 Task: Add Attachment from Google Drive to Card Card0000000343 in Board Board0000000086 in Workspace WS0000000029 in Trello. Add Cover Orange to Card Card0000000343 in Board Board0000000086 in Workspace WS0000000029 in Trello. Add "Add Label …" with "Title" Title0000000343 to Button Button0000000343 to Card Card0000000343 in Board Board0000000086 in Workspace WS0000000029 in Trello. Add Description DS0000000343 to Card Card0000000343 in Board Board0000000086 in Workspace WS0000000029 in Trello. Add Comment CM0000000343 to Card Card0000000343 in Board Board0000000086 in Workspace WS0000000029 in Trello
Action: Mouse moved to (79, 314)
Screenshot: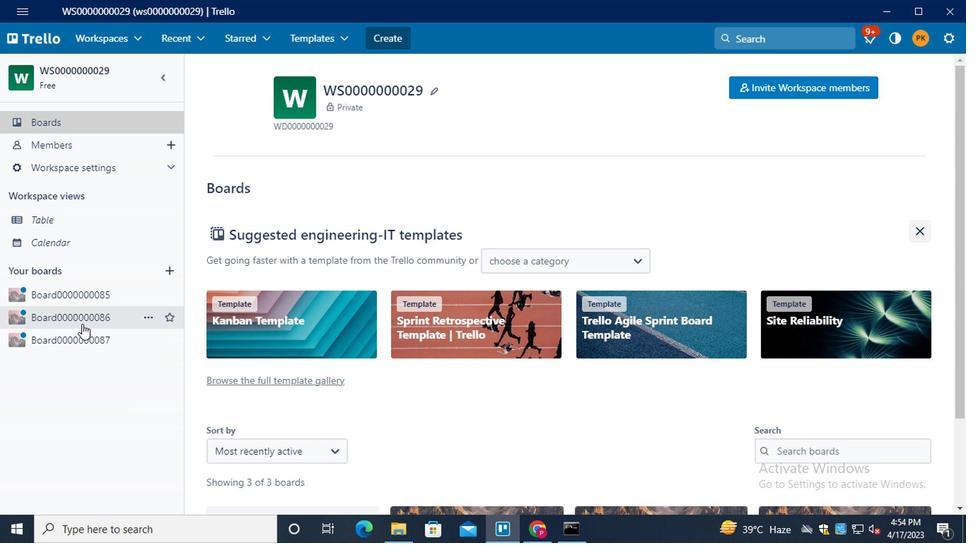 
Action: Mouse pressed left at (79, 314)
Screenshot: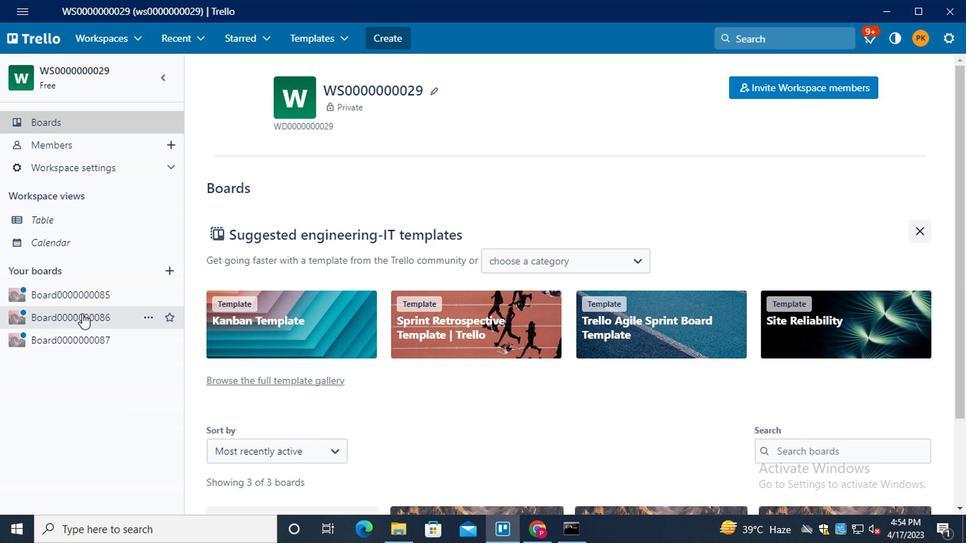 
Action: Mouse moved to (276, 396)
Screenshot: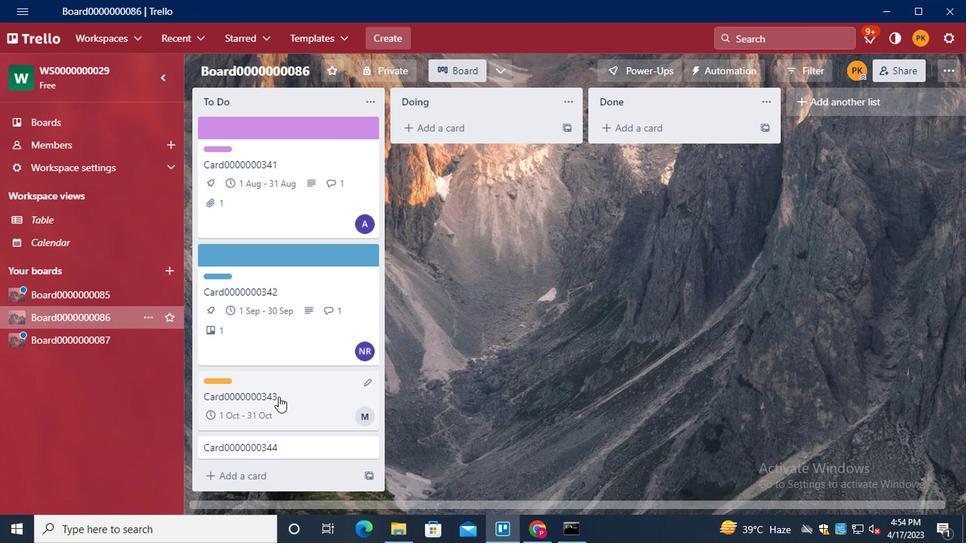 
Action: Mouse pressed left at (276, 396)
Screenshot: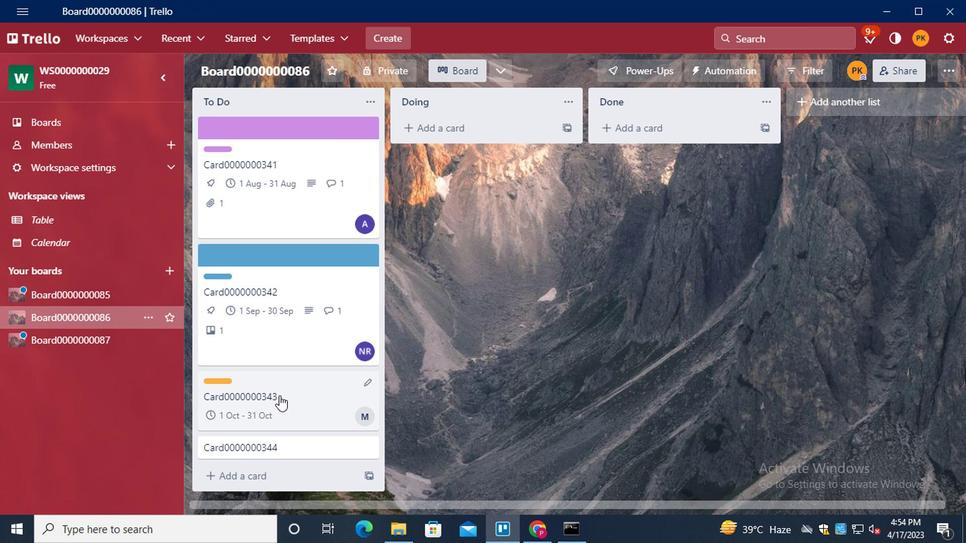 
Action: Mouse moved to (707, 252)
Screenshot: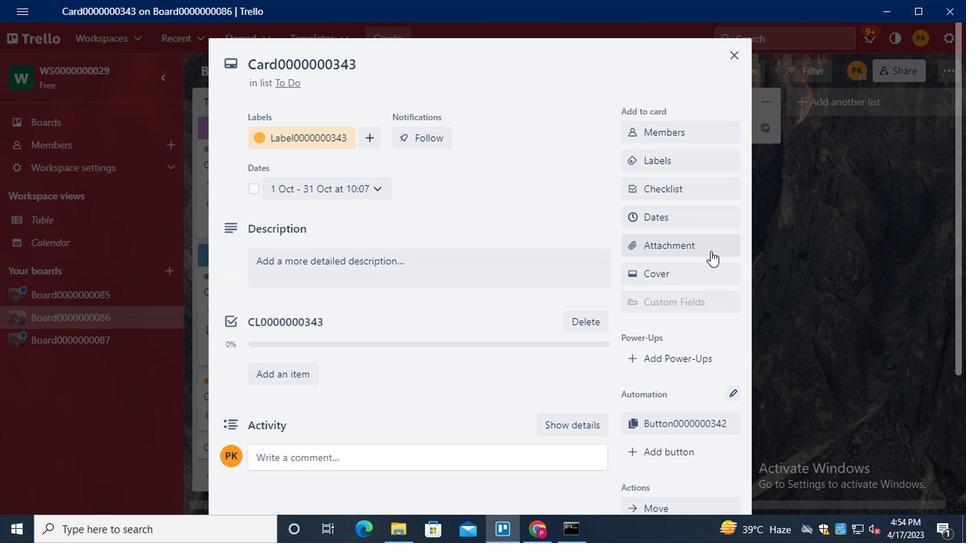 
Action: Mouse pressed left at (707, 252)
Screenshot: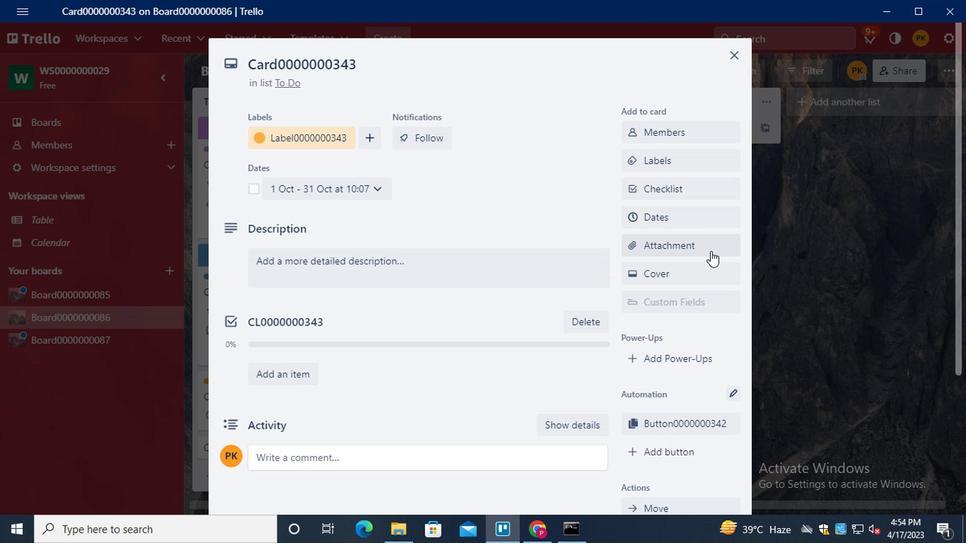 
Action: Mouse moved to (686, 174)
Screenshot: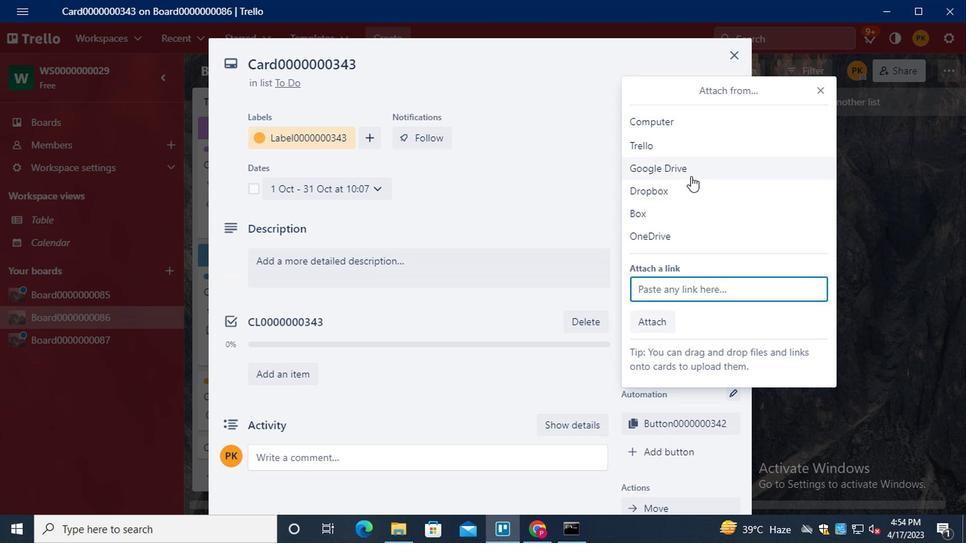 
Action: Mouse pressed left at (686, 174)
Screenshot: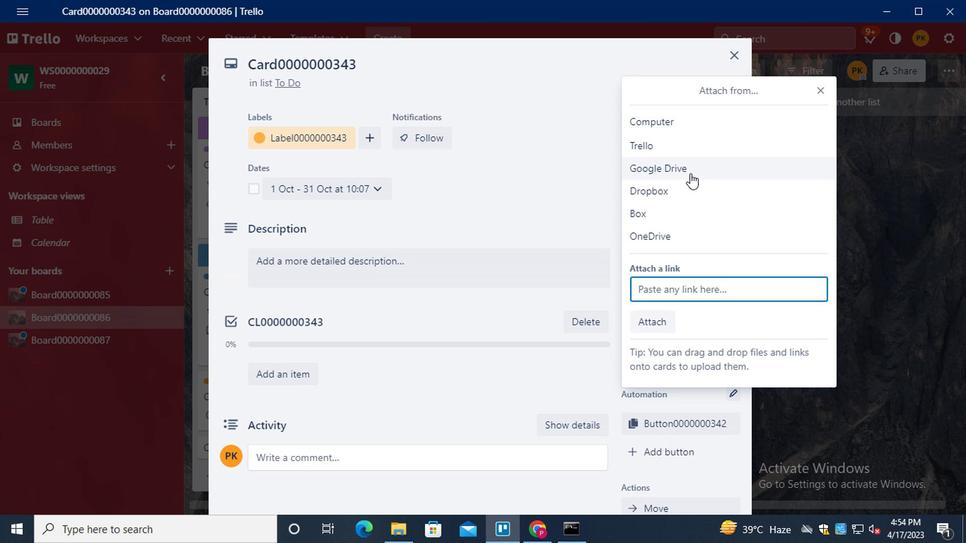 
Action: Mouse moved to (562, 311)
Screenshot: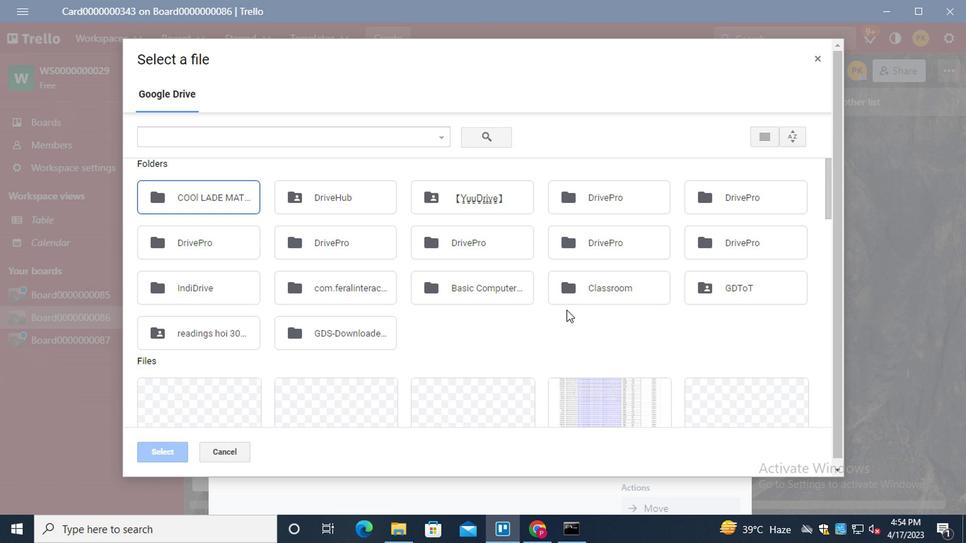 
Action: Mouse scrolled (562, 311) with delta (0, 0)
Screenshot: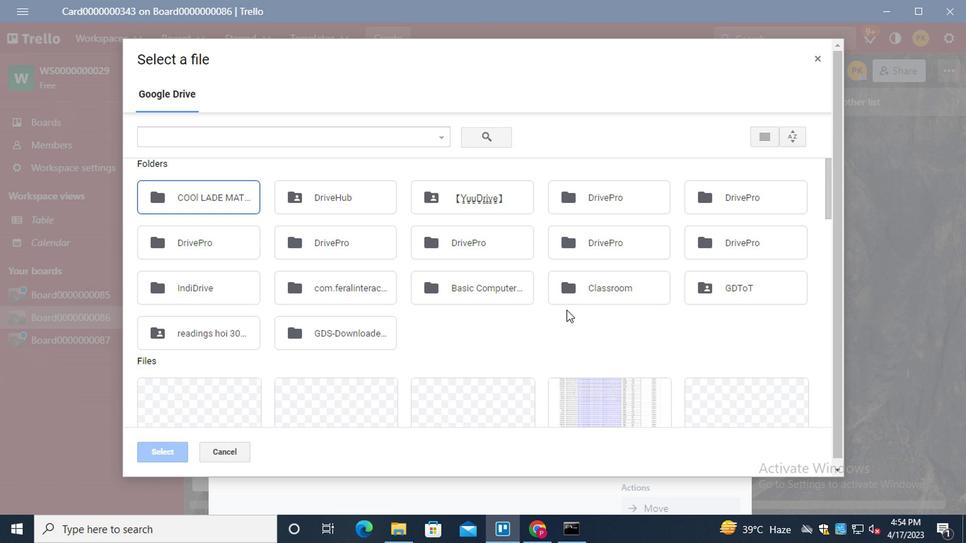 
Action: Mouse scrolled (562, 311) with delta (0, 0)
Screenshot: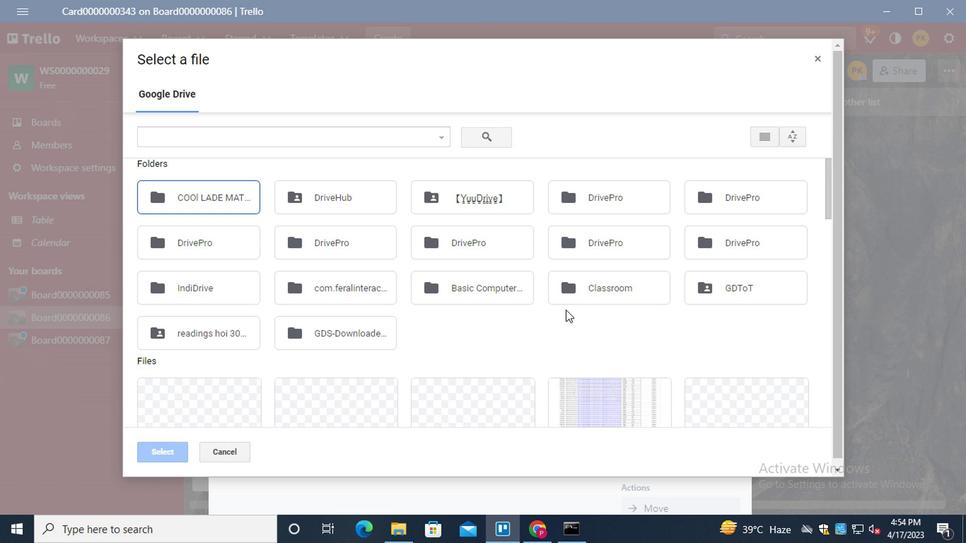 
Action: Mouse scrolled (562, 311) with delta (0, 0)
Screenshot: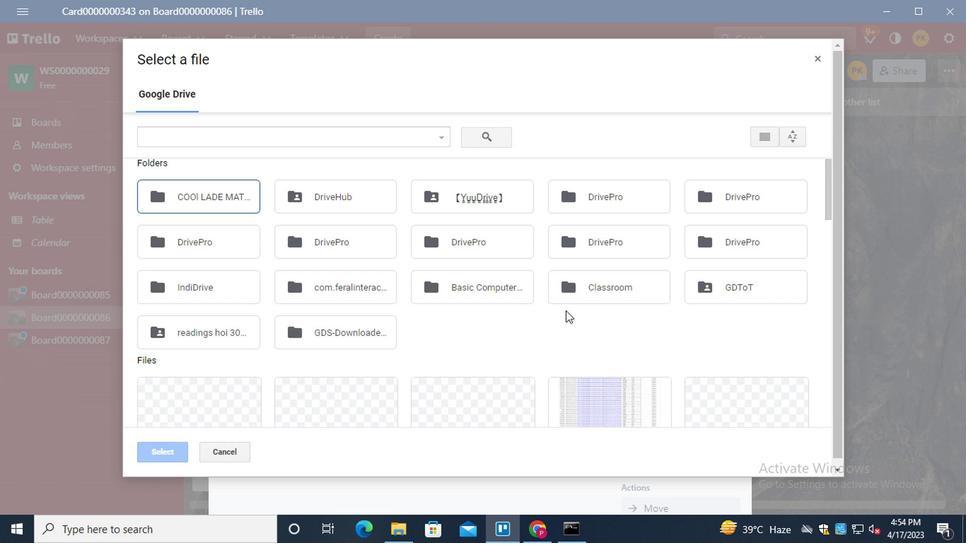 
Action: Mouse moved to (775, 354)
Screenshot: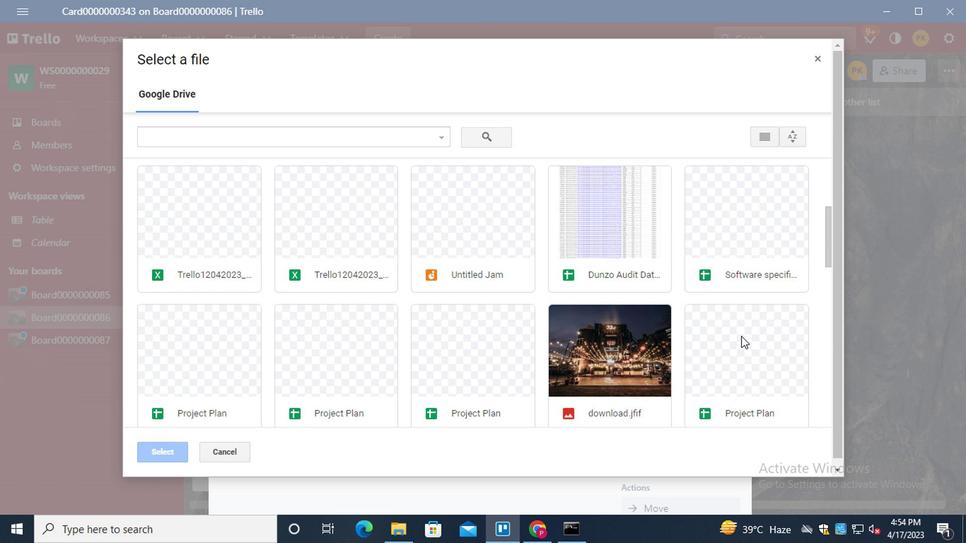 
Action: Mouse pressed left at (775, 354)
Screenshot: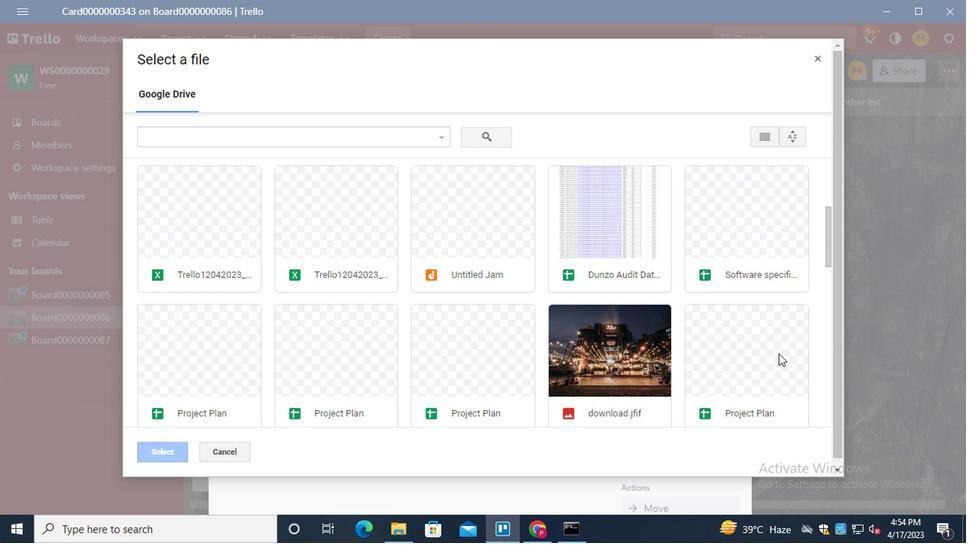 
Action: Mouse moved to (169, 446)
Screenshot: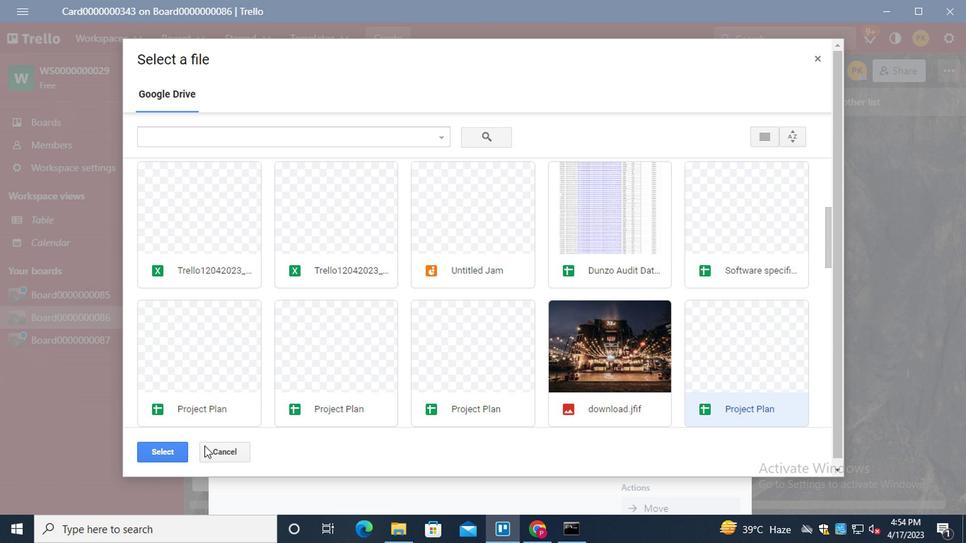 
Action: Mouse pressed left at (169, 446)
Screenshot: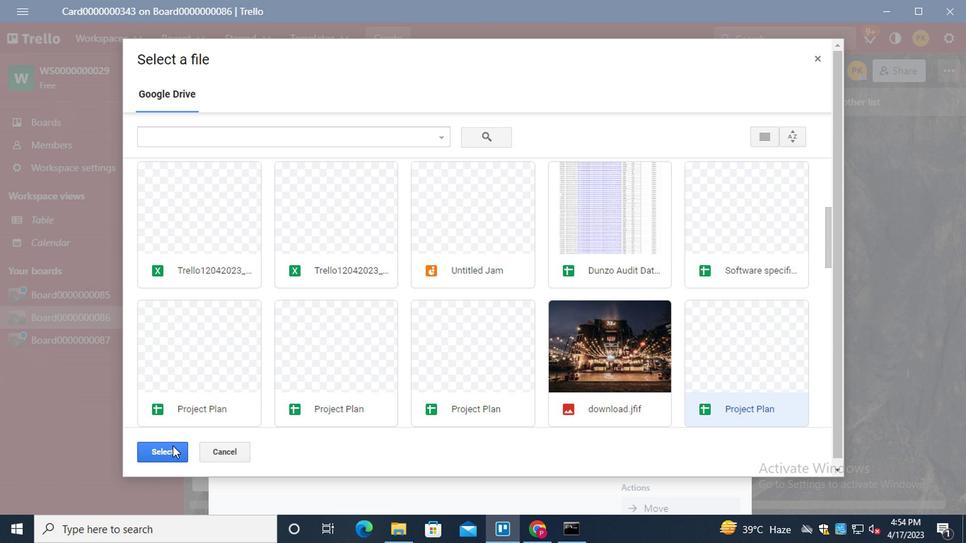 
Action: Mouse moved to (636, 273)
Screenshot: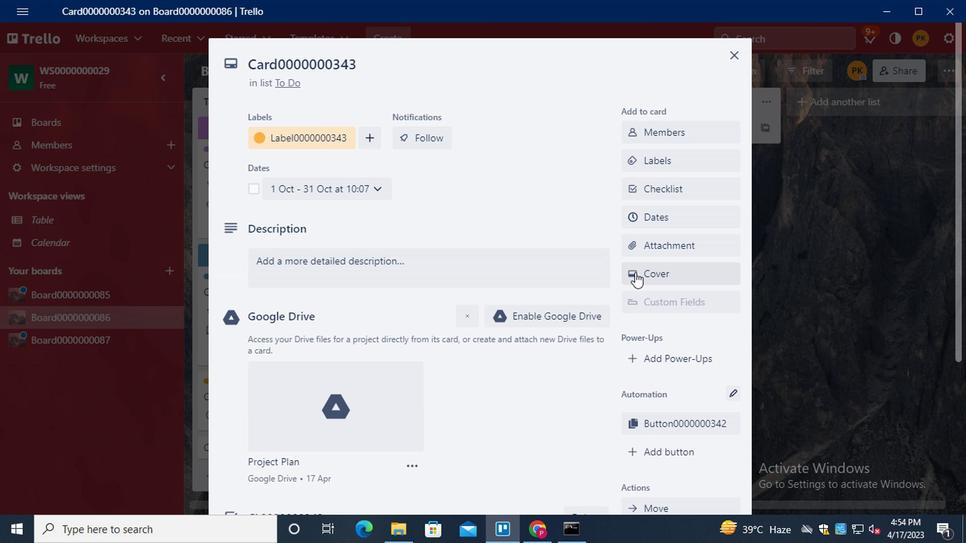 
Action: Mouse pressed left at (636, 273)
Screenshot: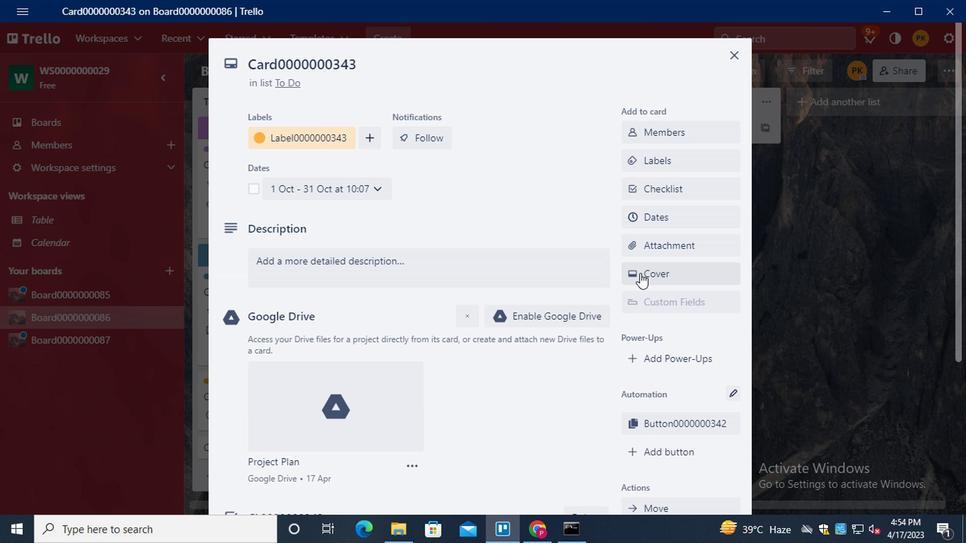 
Action: Mouse moved to (725, 236)
Screenshot: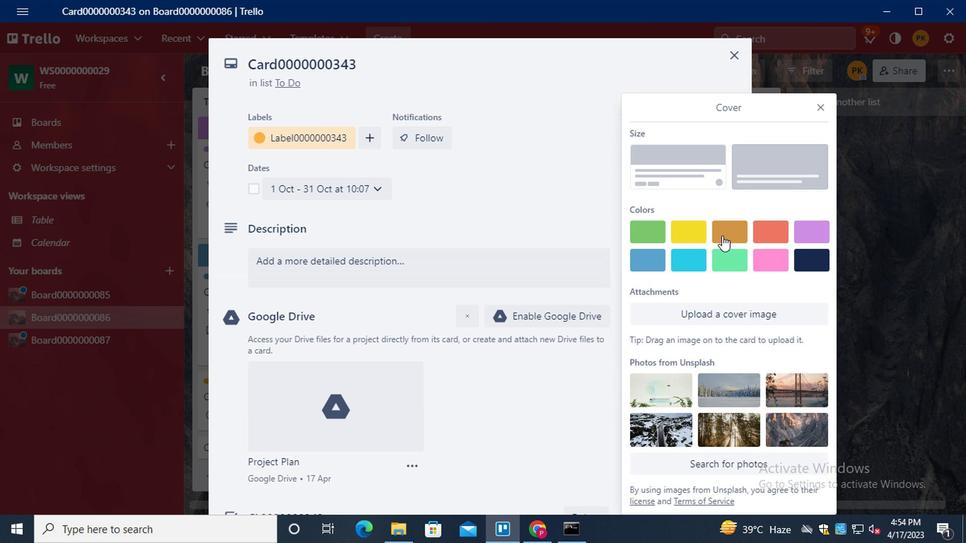 
Action: Mouse pressed left at (725, 236)
Screenshot: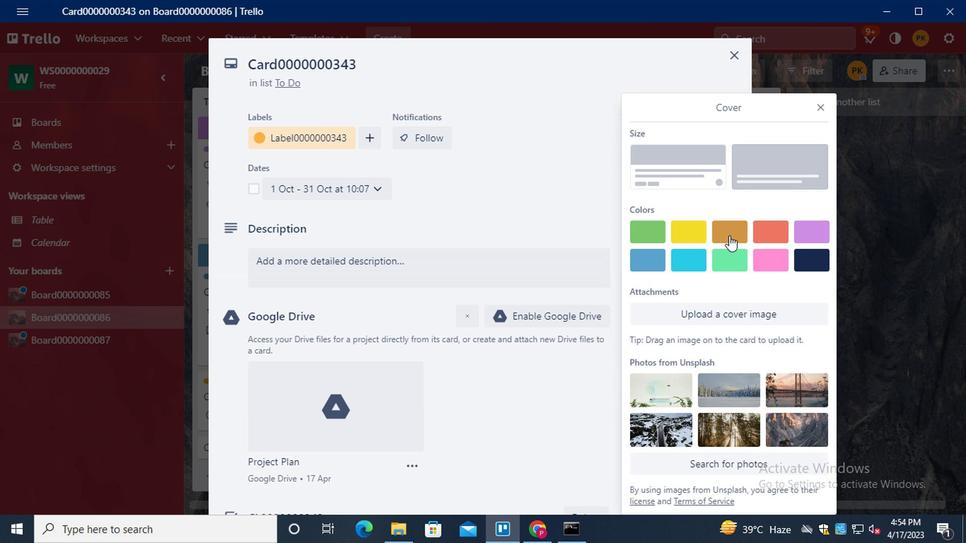 
Action: Mouse moved to (810, 82)
Screenshot: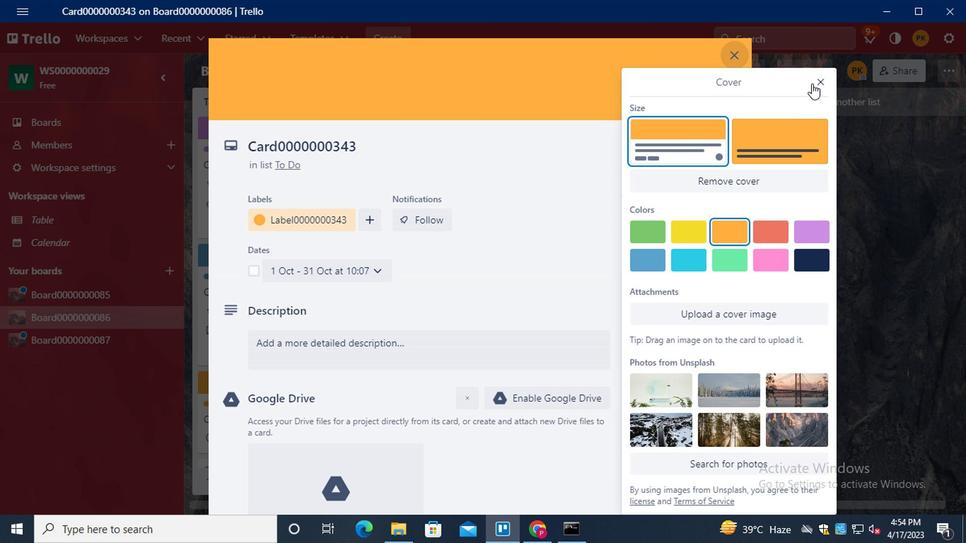 
Action: Mouse pressed left at (810, 82)
Screenshot: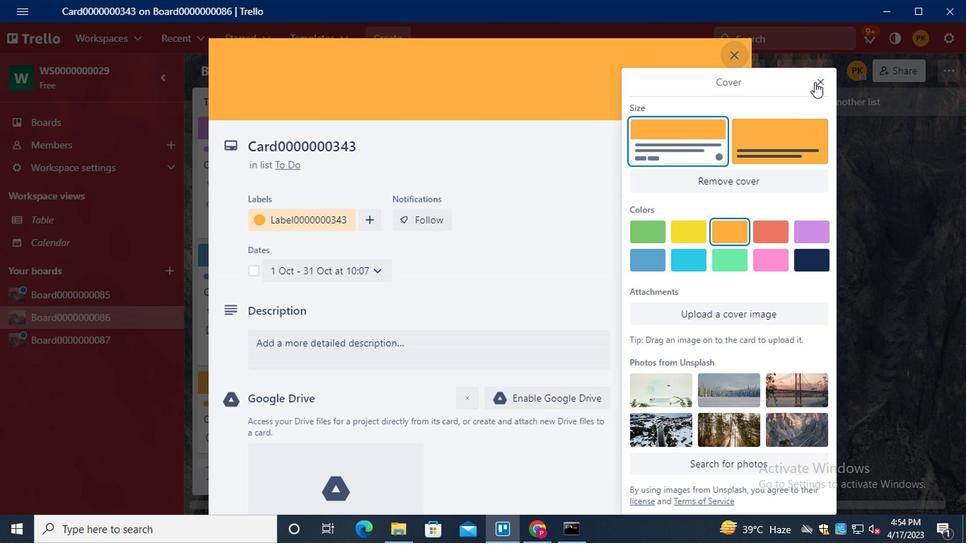 
Action: Mouse moved to (661, 303)
Screenshot: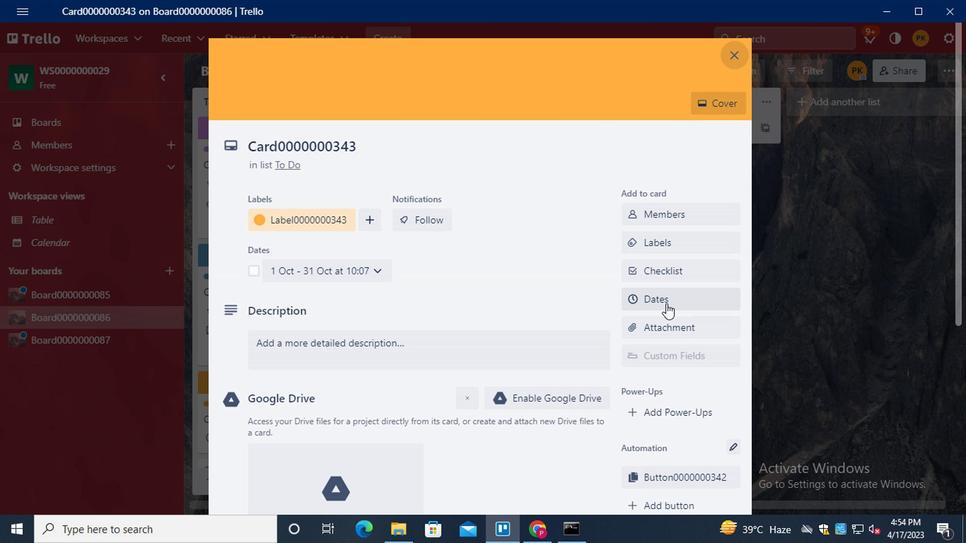 
Action: Mouse scrolled (661, 302) with delta (0, -1)
Screenshot: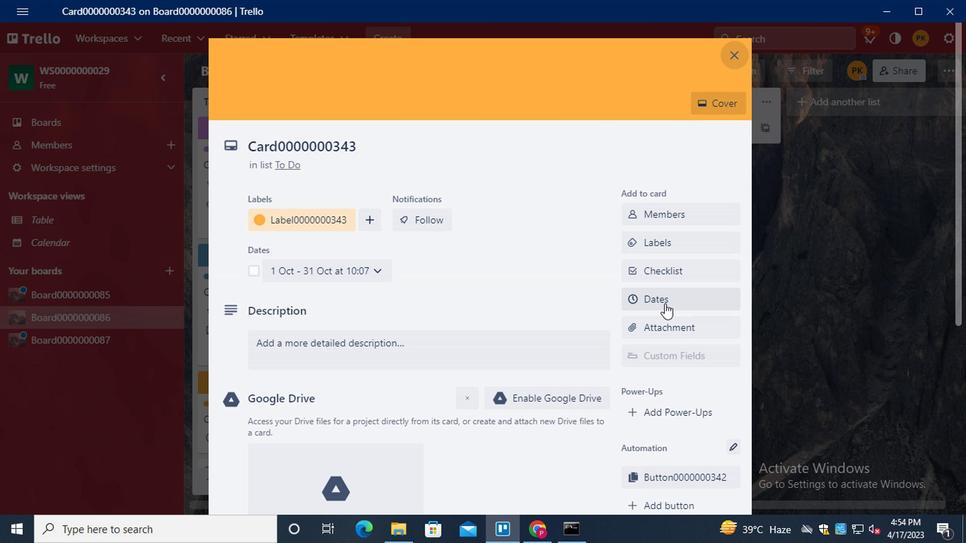 
Action: Mouse moved to (653, 307)
Screenshot: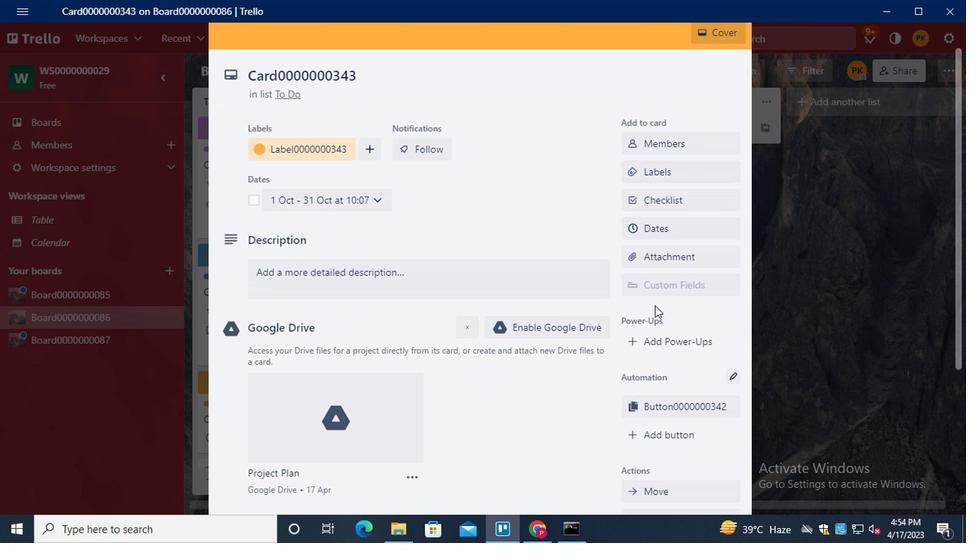 
Action: Mouse scrolled (653, 306) with delta (0, -1)
Screenshot: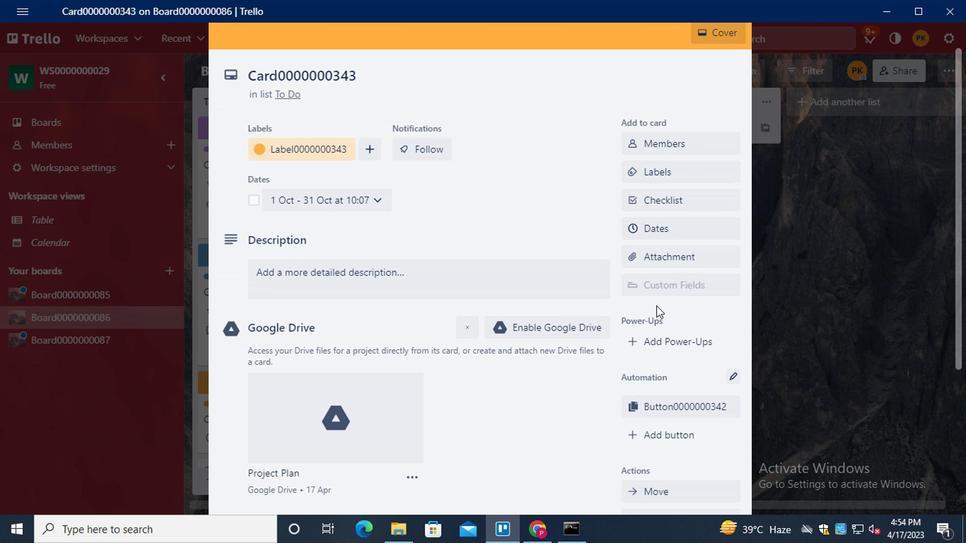 
Action: Mouse scrolled (653, 308) with delta (0, 0)
Screenshot: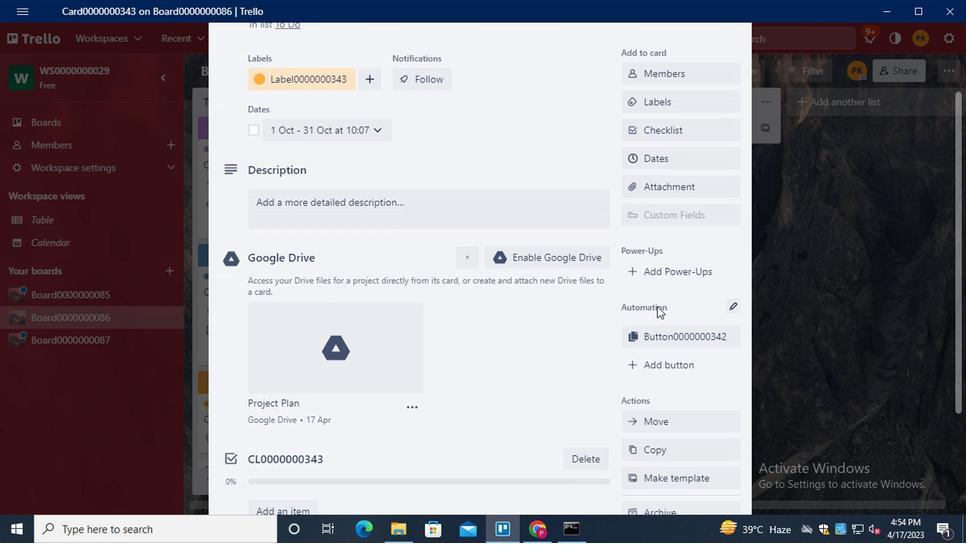 
Action: Mouse scrolled (653, 306) with delta (0, -1)
Screenshot: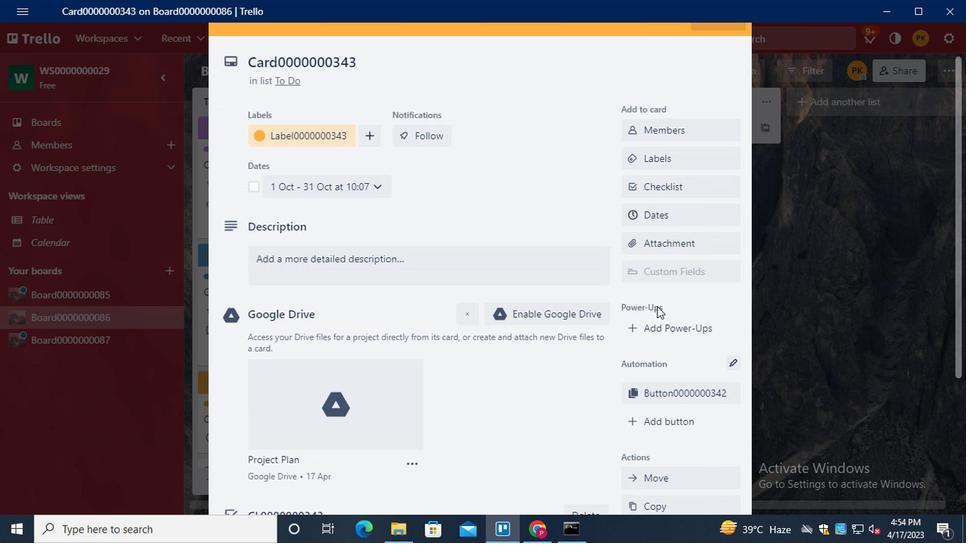 
Action: Mouse scrolled (653, 306) with delta (0, -1)
Screenshot: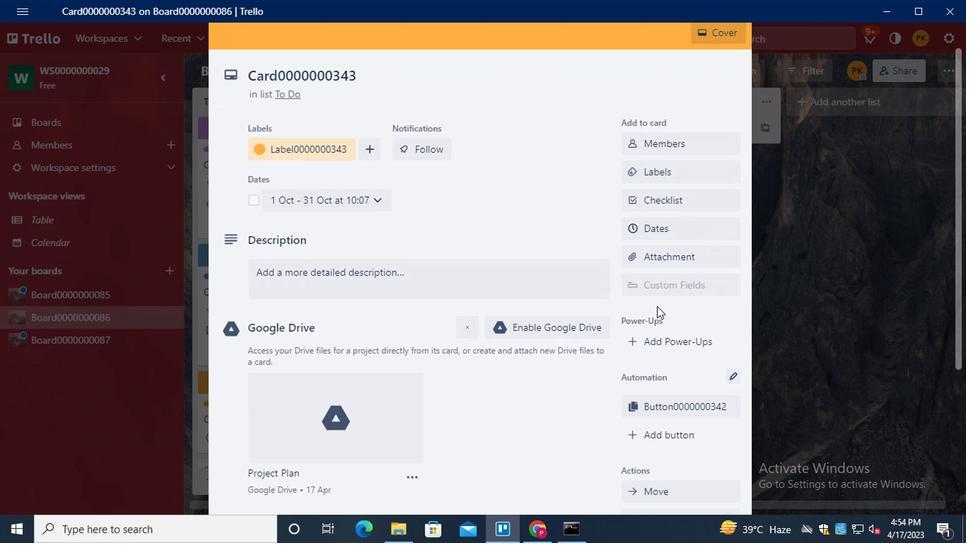 
Action: Mouse moved to (676, 291)
Screenshot: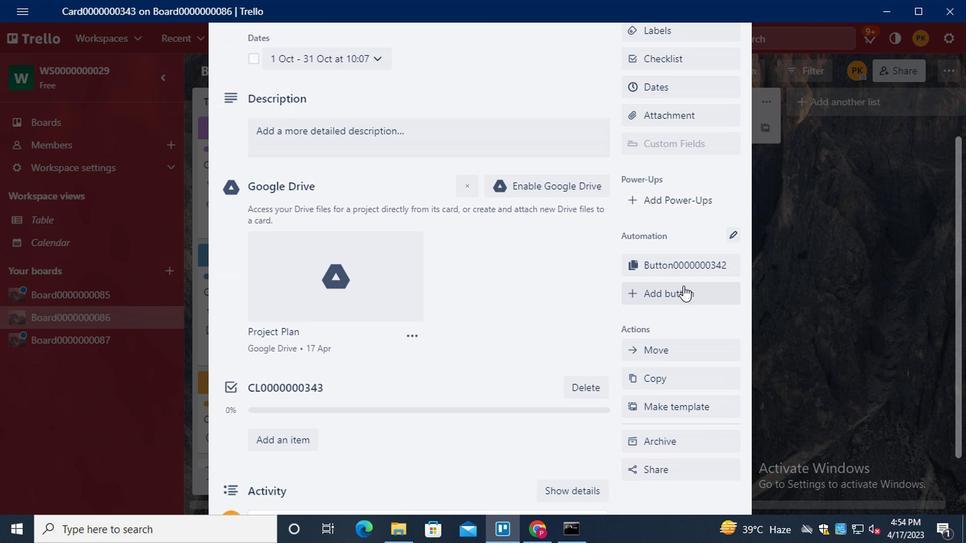 
Action: Mouse pressed left at (676, 291)
Screenshot: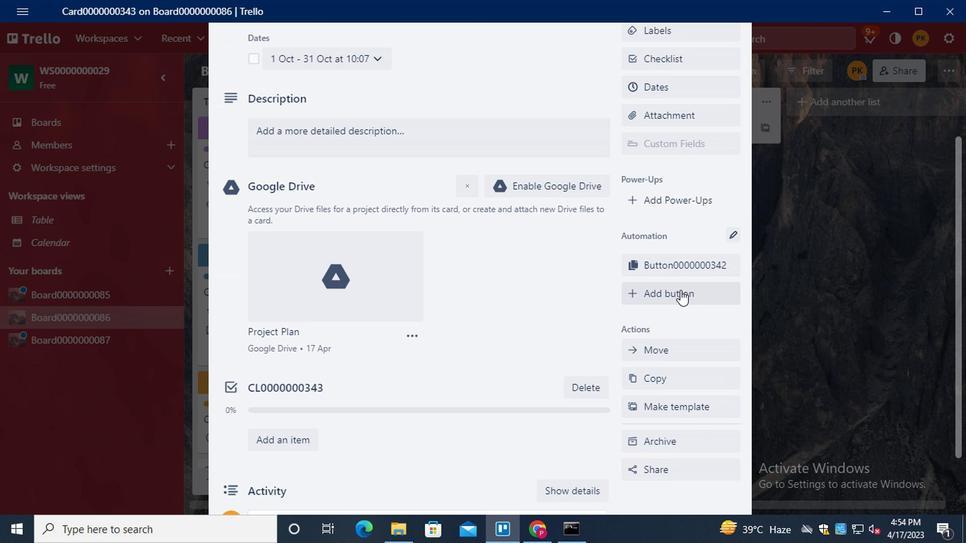 
Action: Mouse moved to (693, 187)
Screenshot: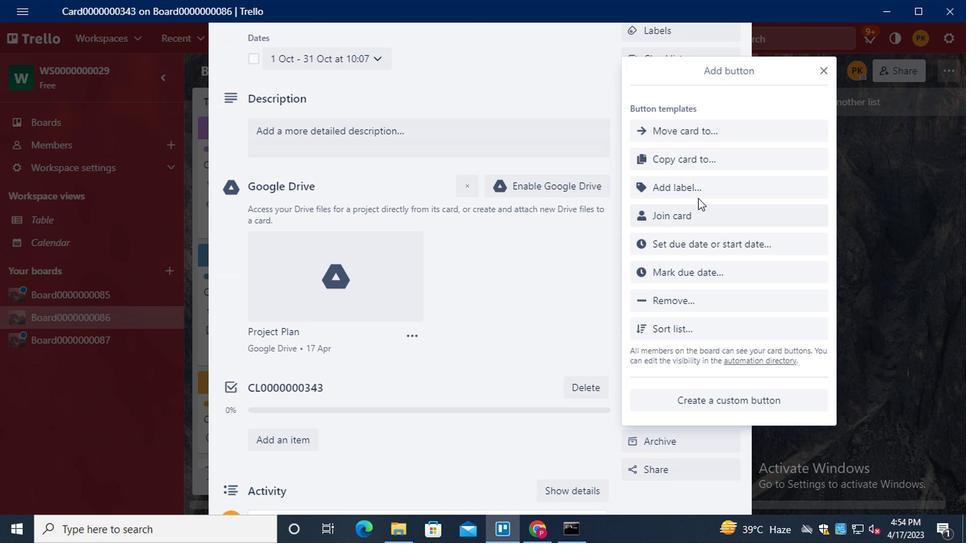 
Action: Mouse pressed left at (693, 187)
Screenshot: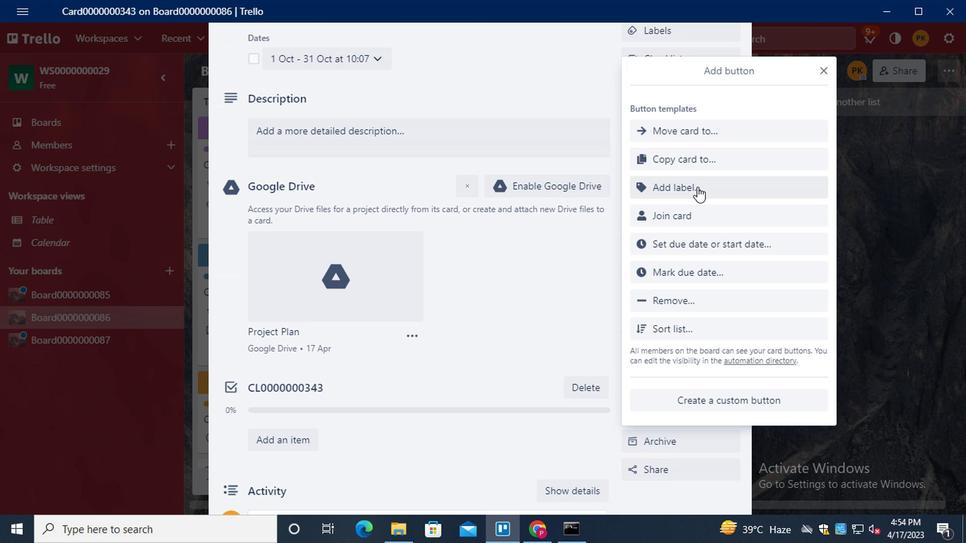 
Action: Key pressed <Key.shift><Key.shift><Key.shift><Key.shift><Key.shift><Key.shift><Key.shift><Key.shift><Key.shift><Key.shift><Key.shift><Key.shift><Key.shift><Key.shift><Key.shift><Key.shift><Key.shift>TITLE0000000343
Screenshot: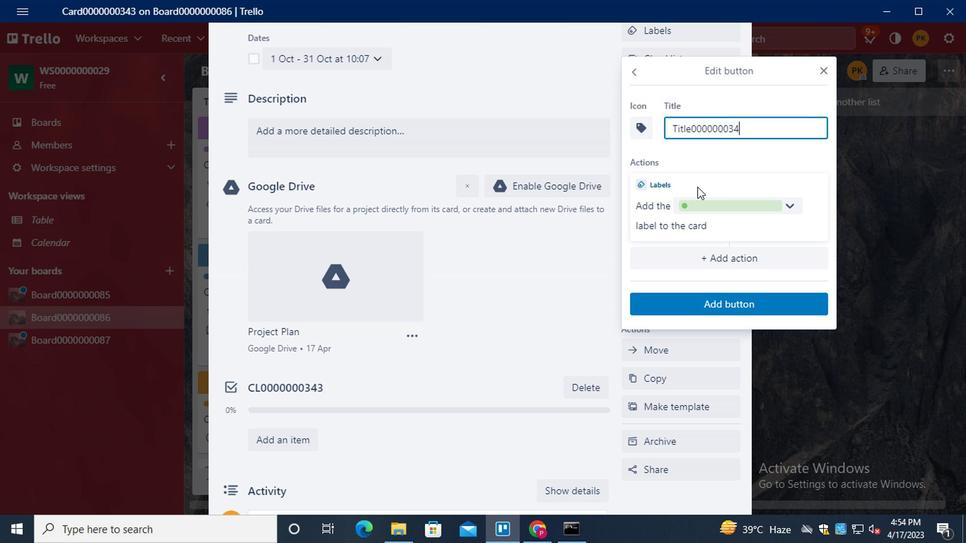 
Action: Mouse moved to (766, 300)
Screenshot: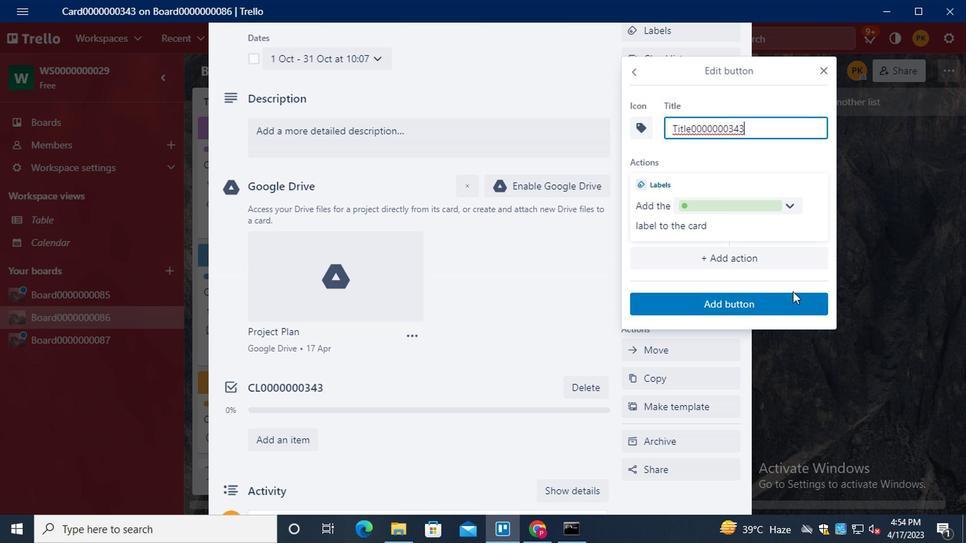 
Action: Mouse pressed left at (766, 300)
Screenshot: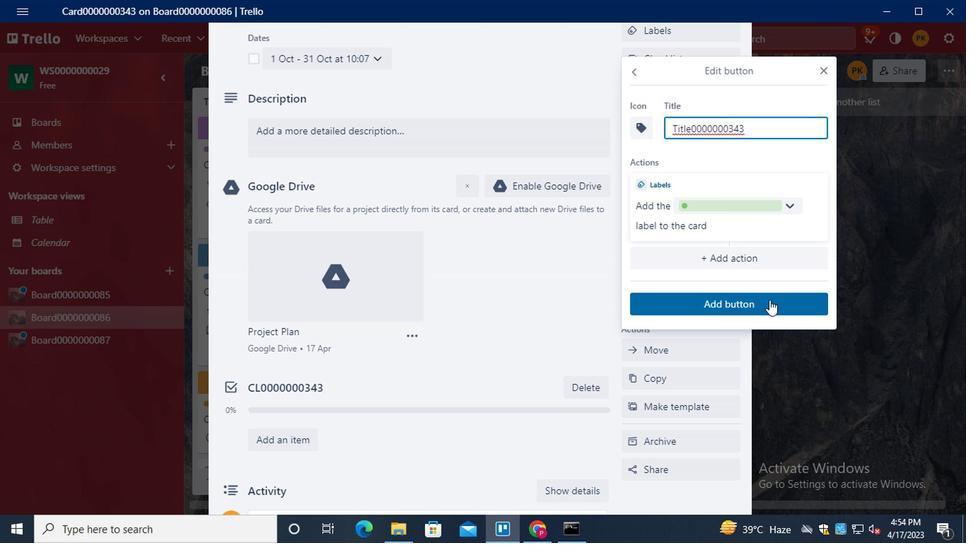 
Action: Mouse moved to (567, 329)
Screenshot: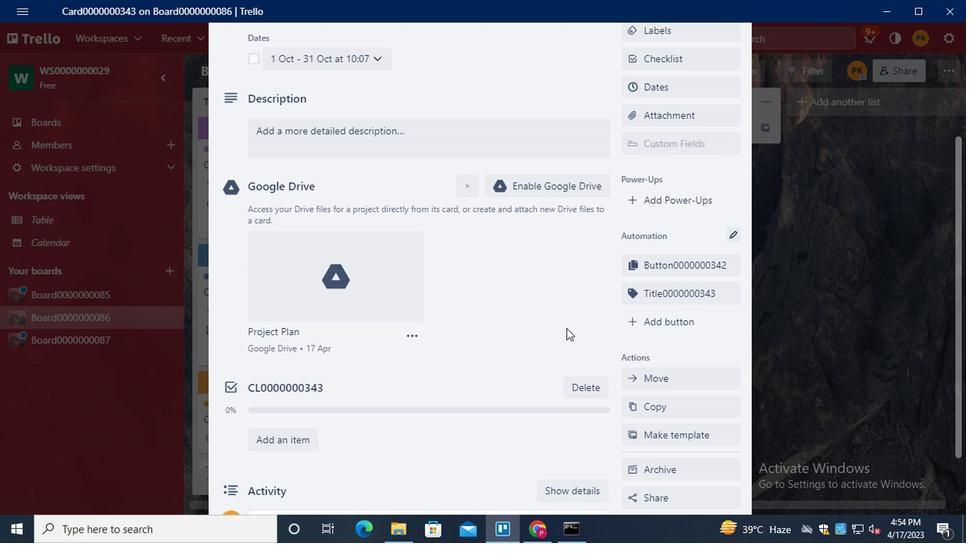 
Action: Mouse scrolled (567, 330) with delta (0, 1)
Screenshot: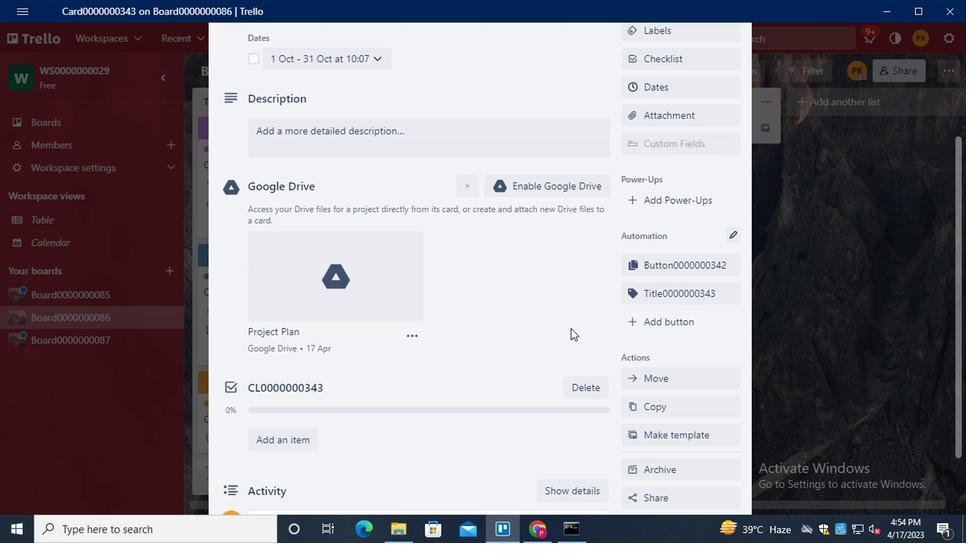 
Action: Mouse moved to (447, 210)
Screenshot: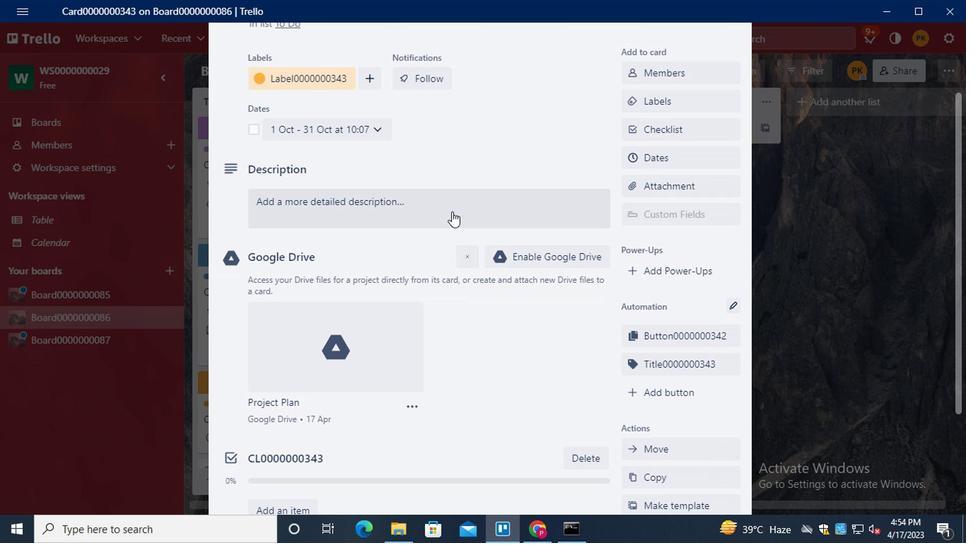 
Action: Mouse pressed left at (447, 210)
Screenshot: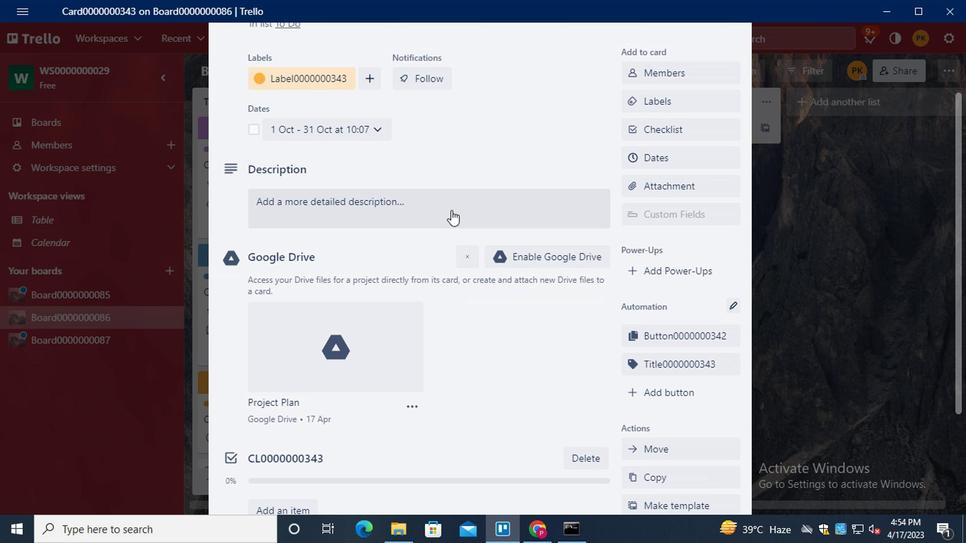 
Action: Key pressed <Key.shift>DS0000000343
Screenshot: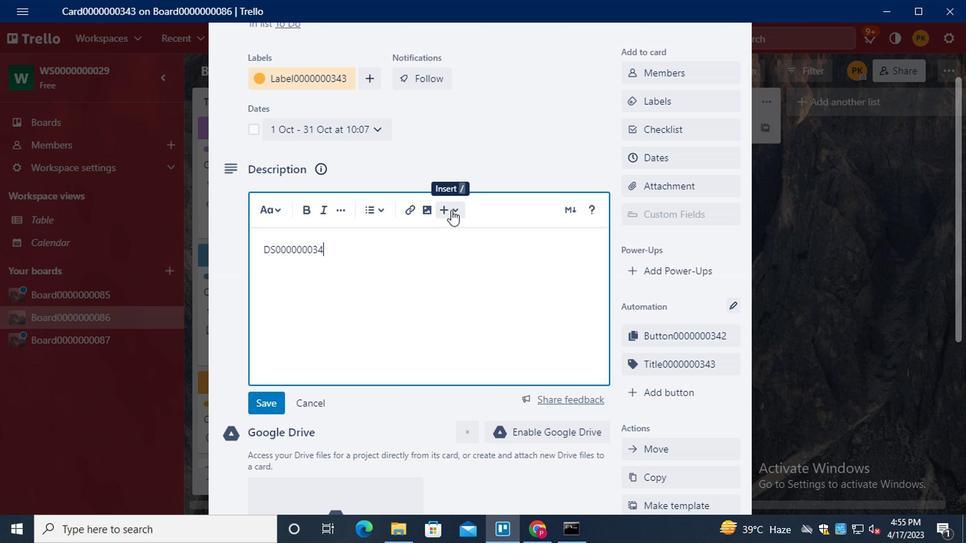 
Action: Mouse moved to (276, 398)
Screenshot: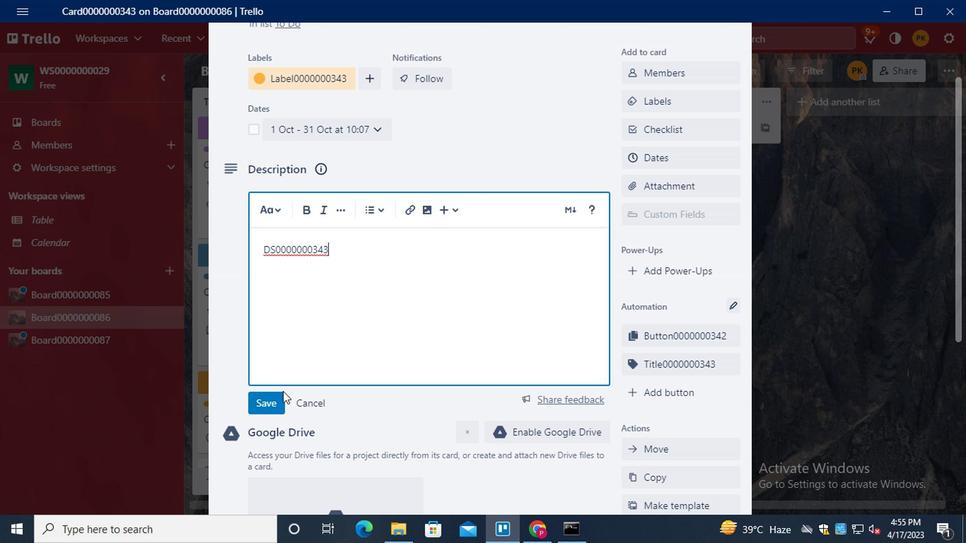 
Action: Mouse pressed left at (276, 398)
Screenshot: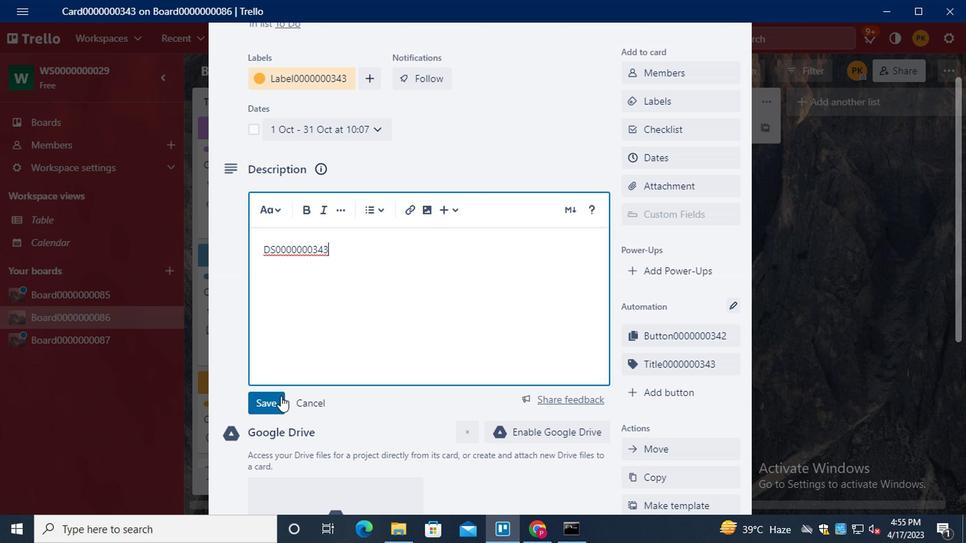 
Action: Mouse moved to (346, 324)
Screenshot: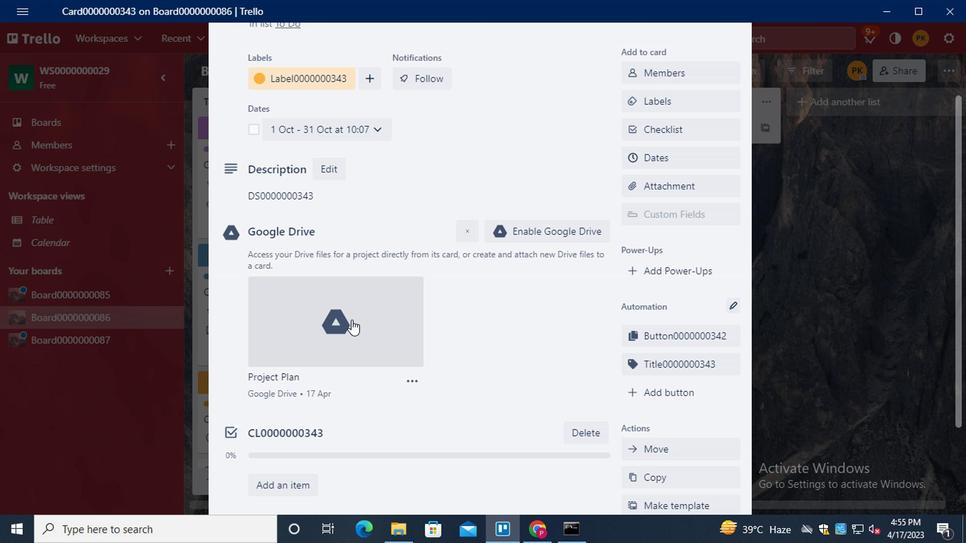 
Action: Mouse scrolled (346, 323) with delta (0, 0)
Screenshot: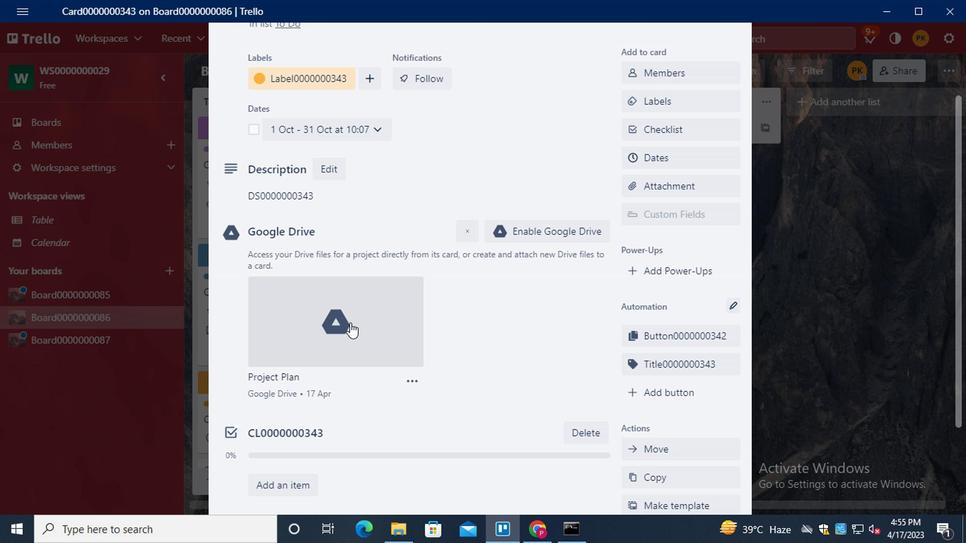 
Action: Mouse moved to (346, 326)
Screenshot: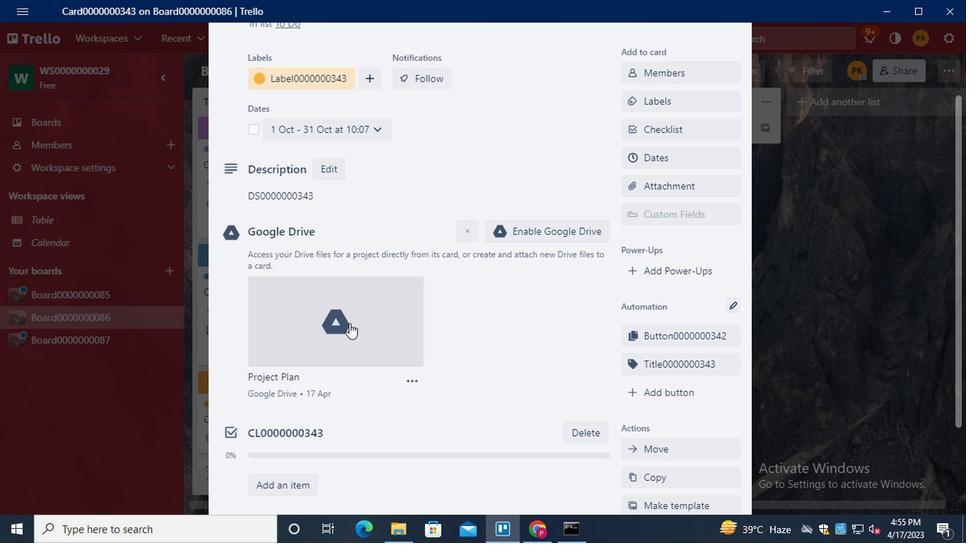 
Action: Mouse scrolled (346, 325) with delta (0, -1)
Screenshot: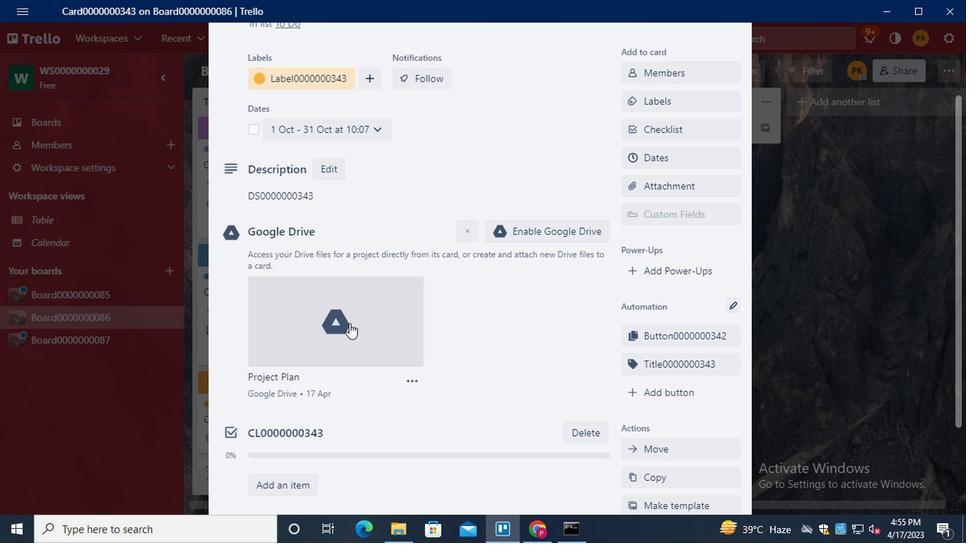 
Action: Mouse moved to (341, 333)
Screenshot: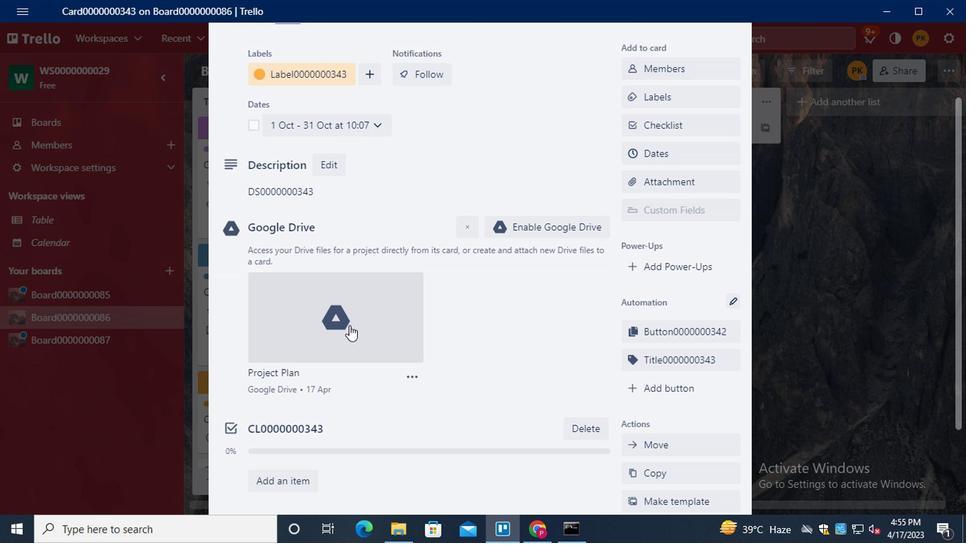 
Action: Mouse scrolled (341, 332) with delta (0, -1)
Screenshot: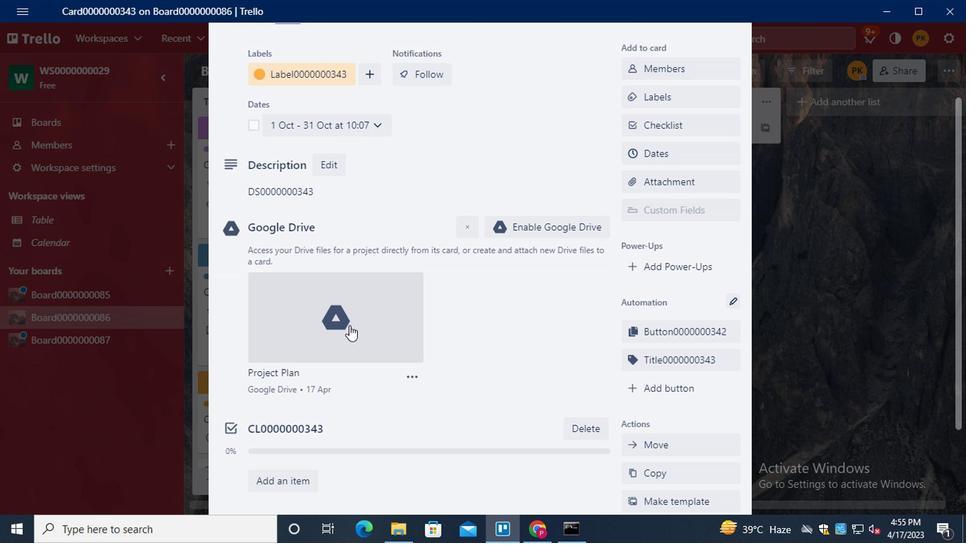 
Action: Mouse moved to (306, 429)
Screenshot: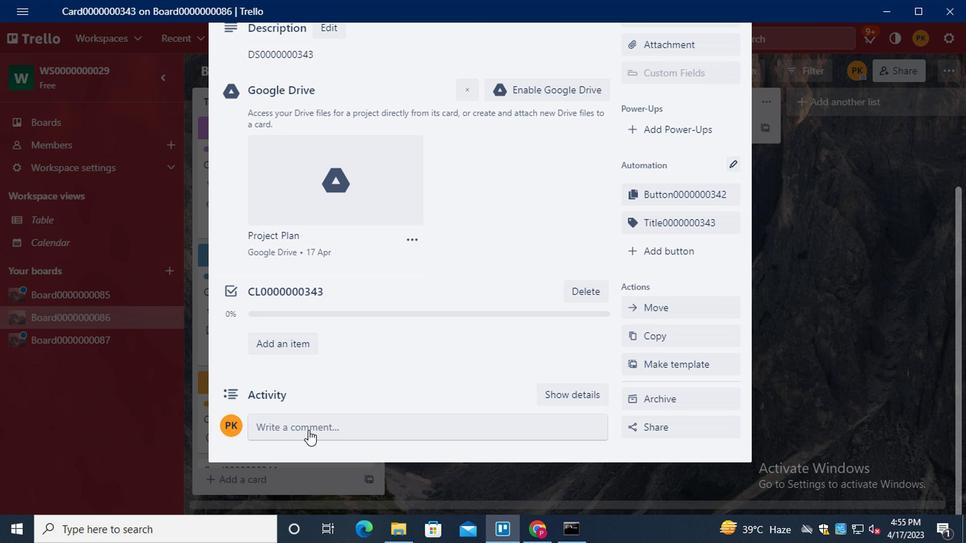
Action: Mouse pressed left at (306, 429)
Screenshot: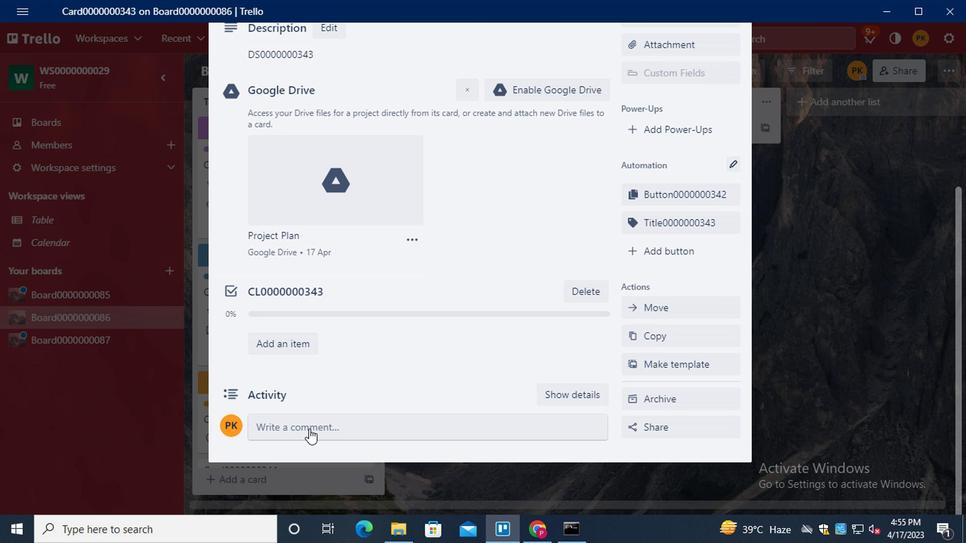 
Action: Key pressed <Key.shift><Key.shift><Key.shift><Key.shift>CM0000000343
Screenshot: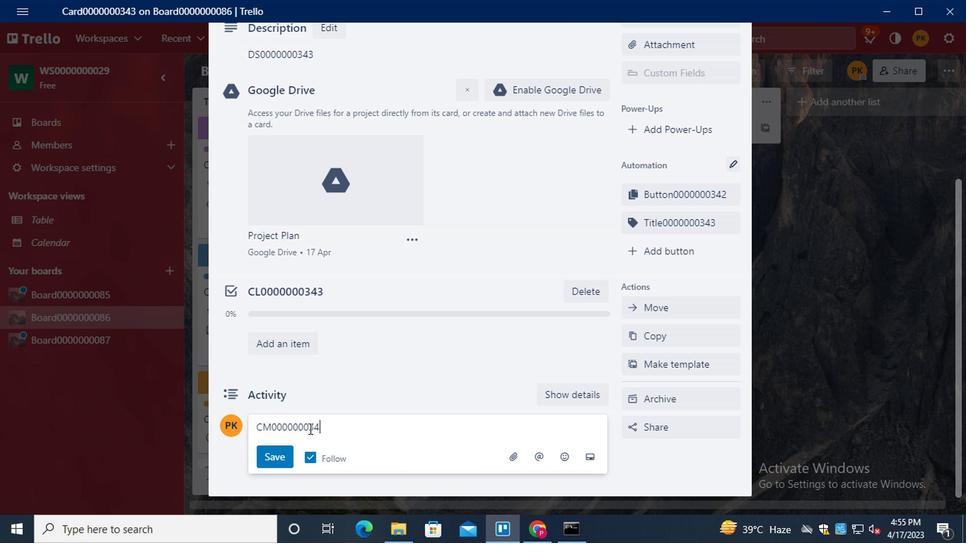 
Action: Mouse moved to (268, 459)
Screenshot: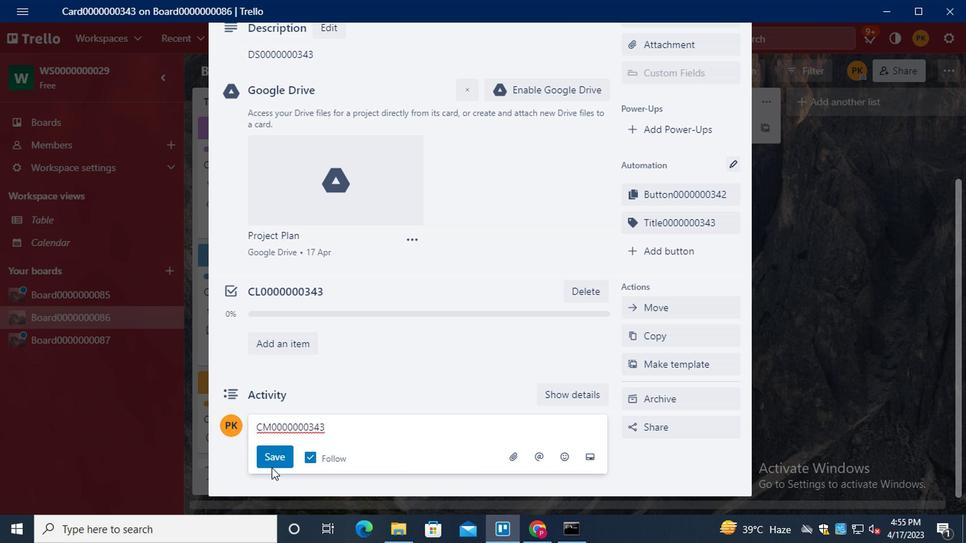 
Action: Mouse pressed left at (268, 459)
Screenshot: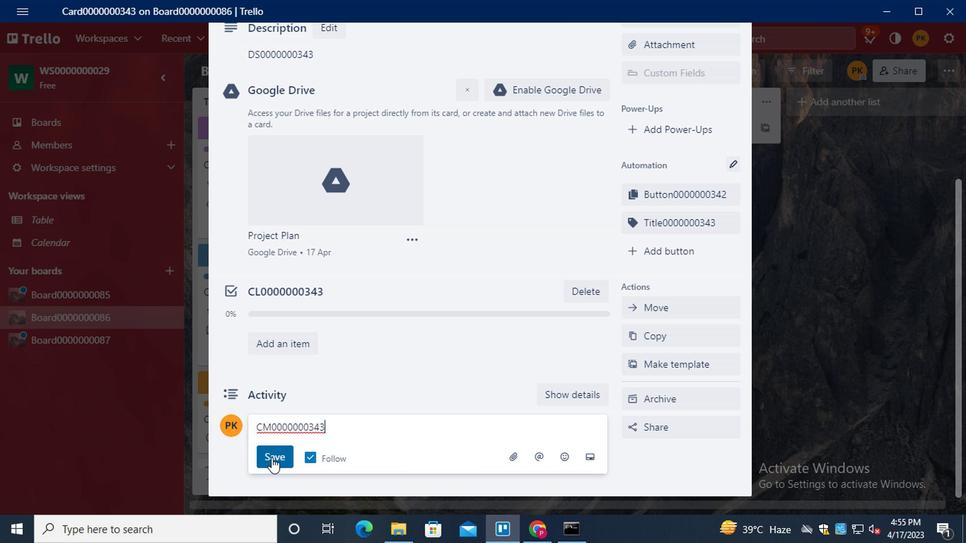 
Action: Mouse moved to (371, 424)
Screenshot: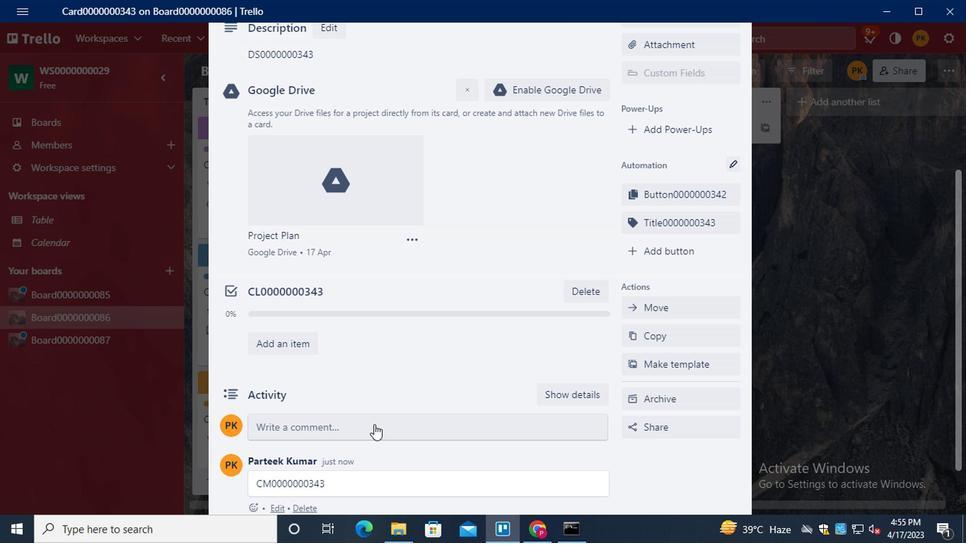 
Action: Mouse scrolled (371, 425) with delta (0, 1)
Screenshot: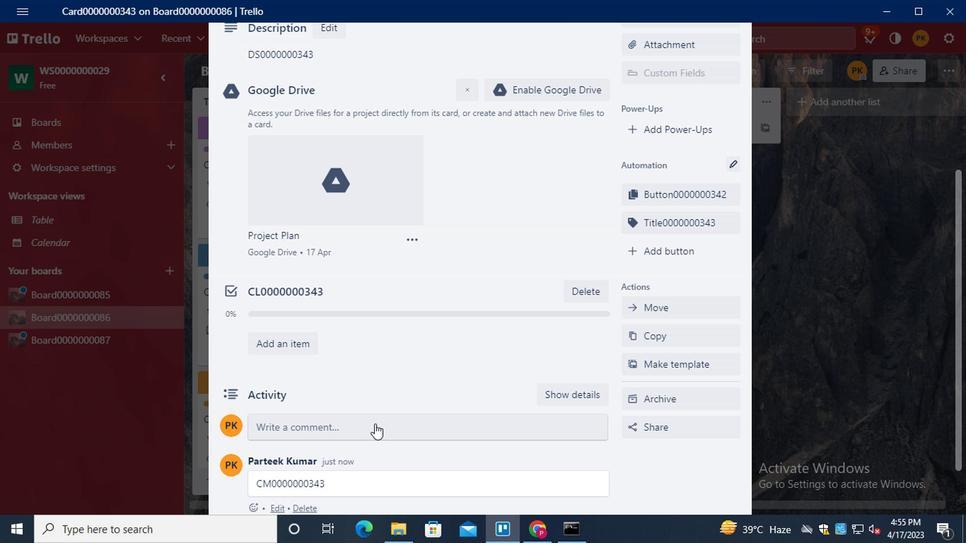 
Action: Mouse scrolled (371, 425) with delta (0, 1)
Screenshot: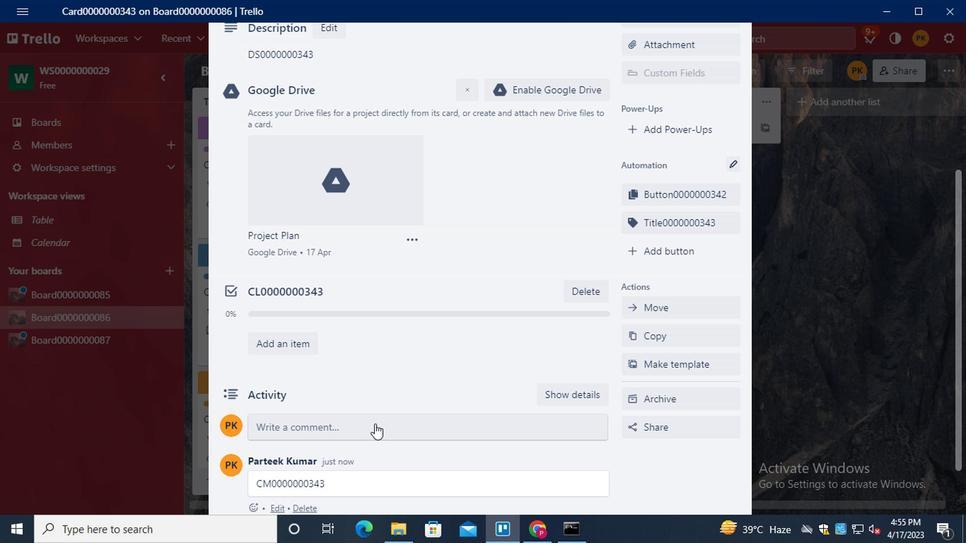 
Action: Mouse scrolled (371, 425) with delta (0, 1)
Screenshot: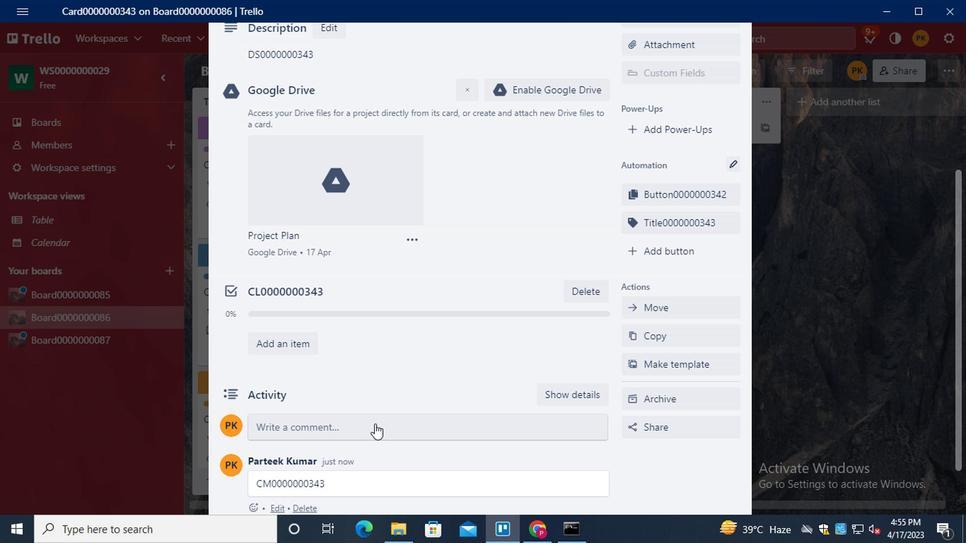 
Action: Mouse scrolled (371, 425) with delta (0, 1)
Screenshot: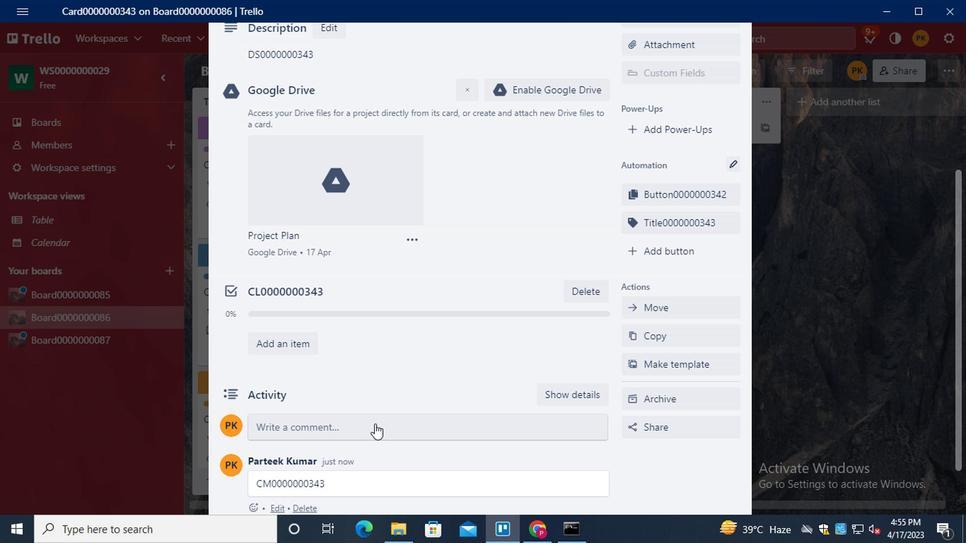 
Action: Mouse scrolled (371, 425) with delta (0, 1)
Screenshot: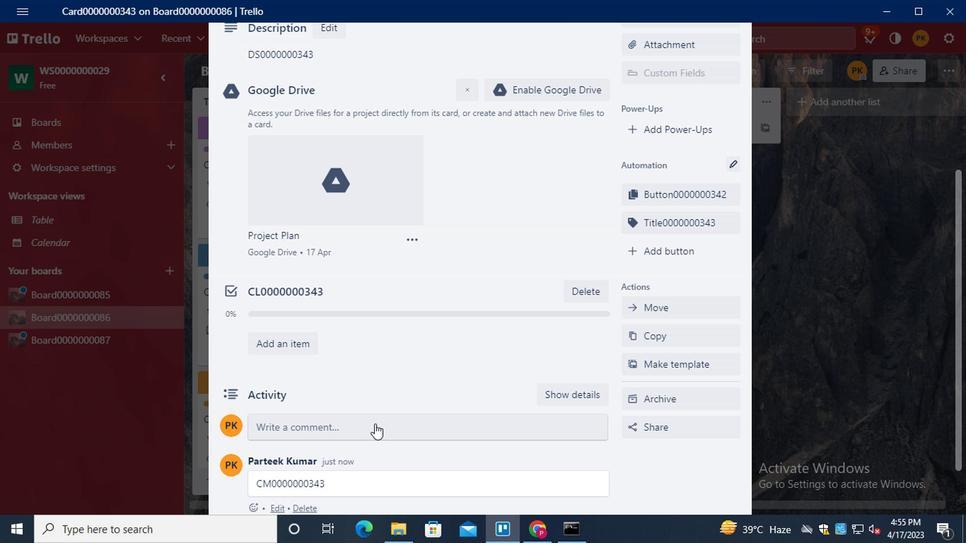 
Action: Mouse scrolled (371, 425) with delta (0, 1)
Screenshot: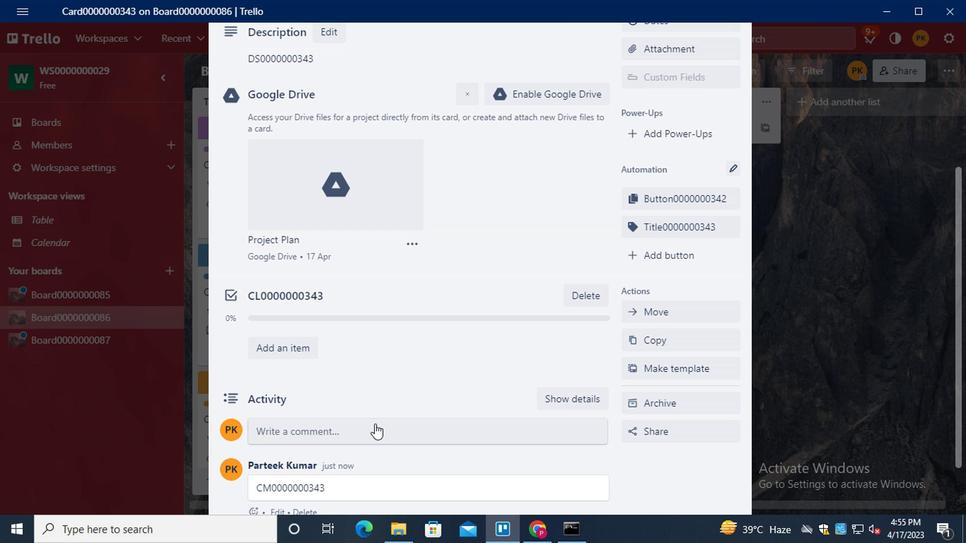 
Action: Mouse scrolled (371, 425) with delta (0, 1)
Screenshot: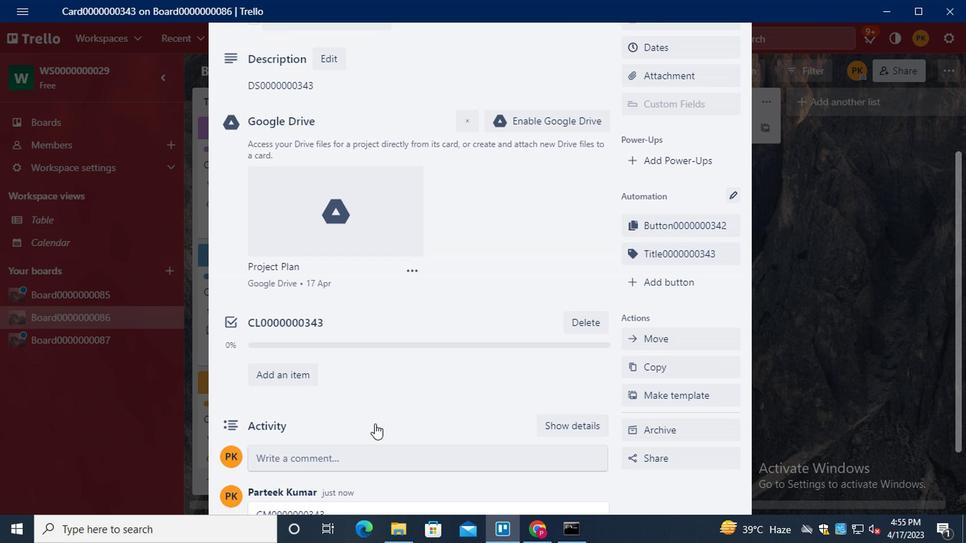 
Action: Mouse scrolled (371, 425) with delta (0, 1)
Screenshot: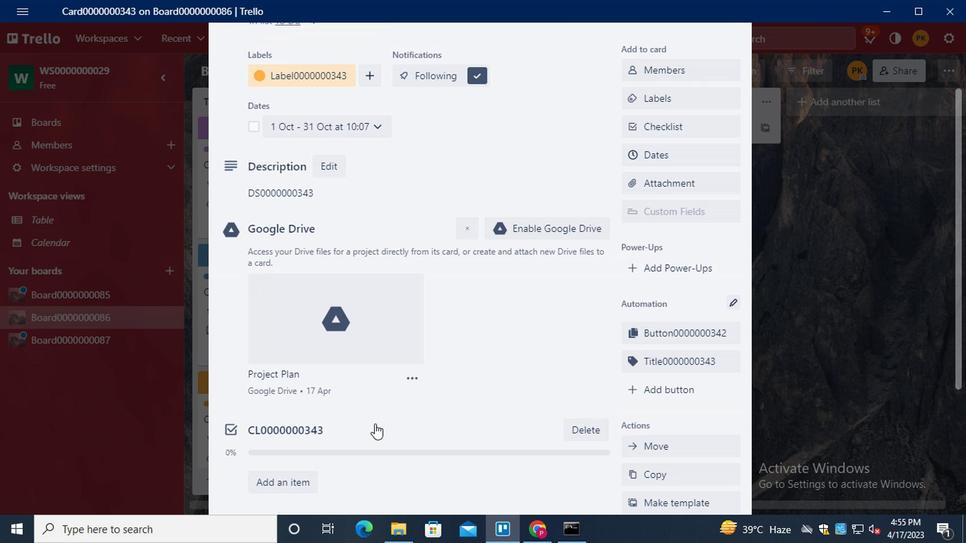 
Action: Mouse scrolled (371, 425) with delta (0, 1)
Screenshot: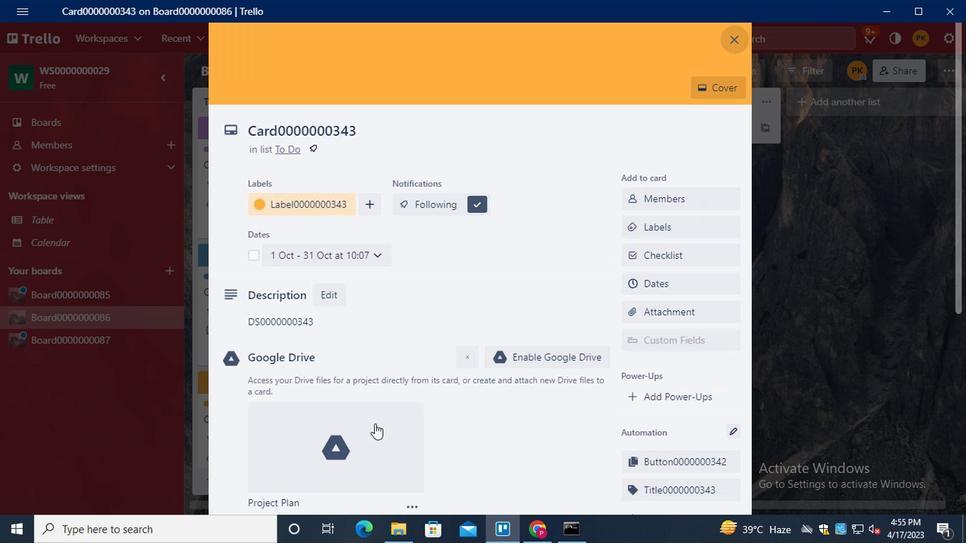 
Action: Mouse moved to (371, 424)
Screenshot: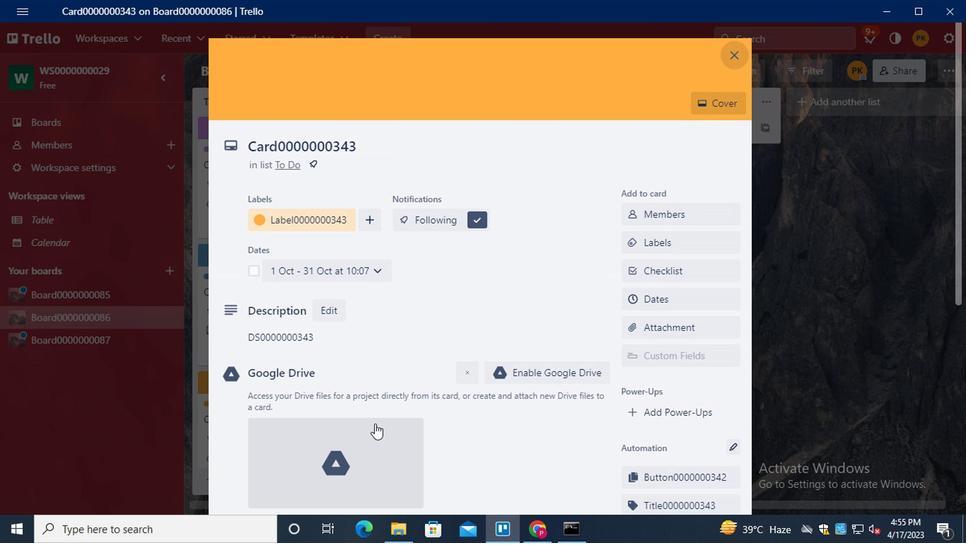 
Action: Key pressed <Key.f8>
Screenshot: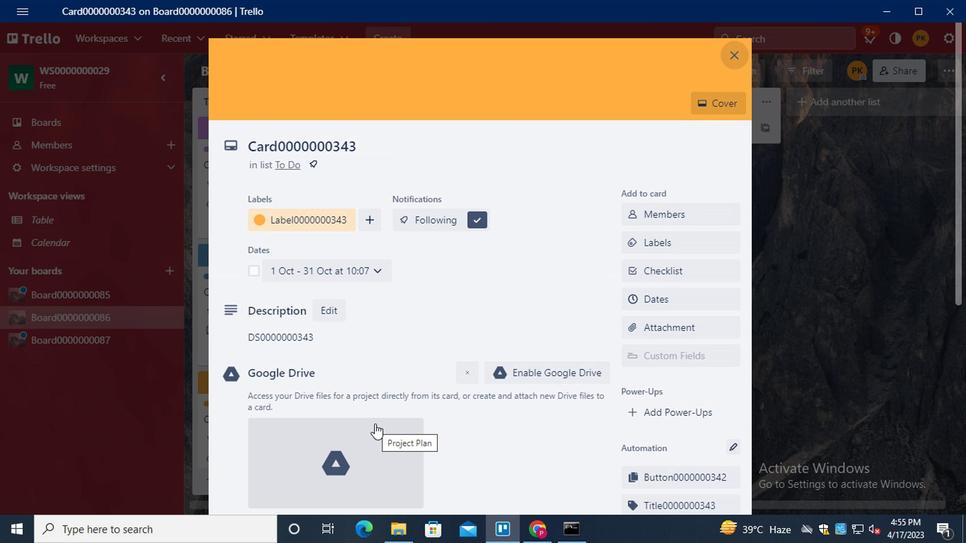 
